 Task: Look for space in Montelíbano, Colombia from 17th June, 2023 to 21st June, 2023 for 2 adults in price range Rs.7000 to Rs.12000. Place can be private room with 1  bedroom having 2 beds and 1 bathroom. Property type can be house, flat, guest house. Amenities needed are: wifi, washing machine. Booking option can be shelf check-in. Required host language is English.
Action: Mouse moved to (80, 96)
Screenshot: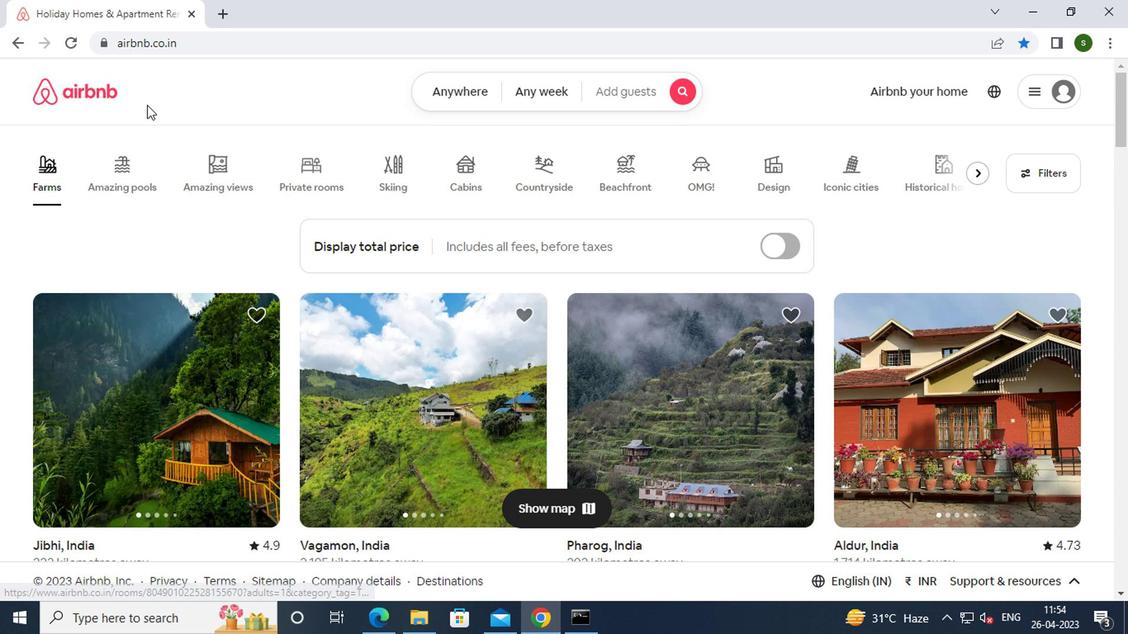 
Action: Mouse pressed left at (80, 96)
Screenshot: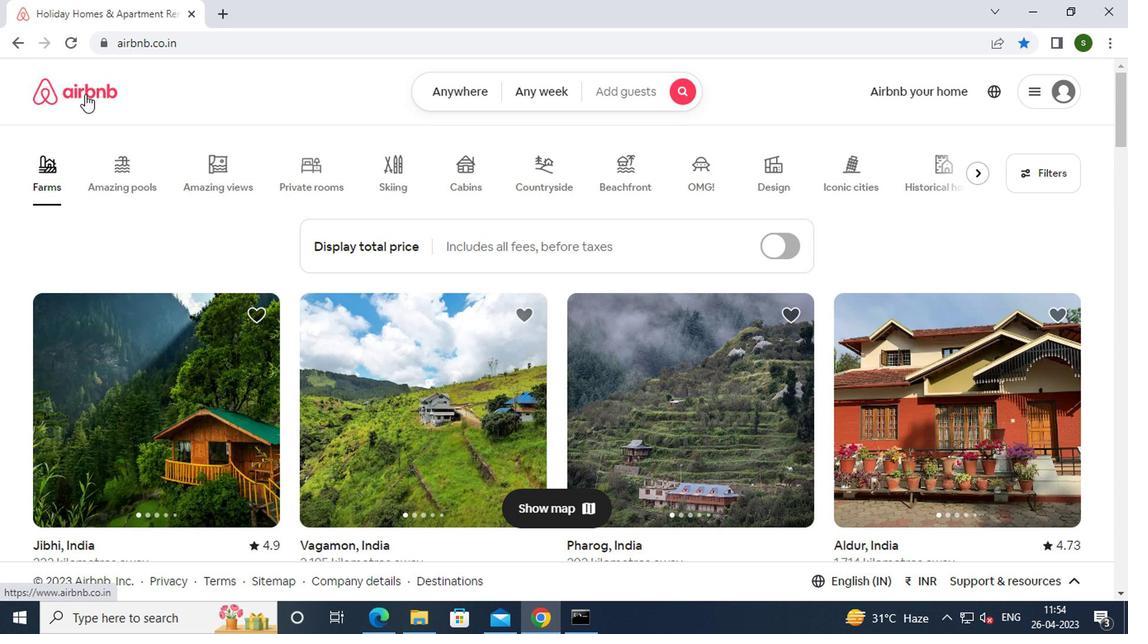 
Action: Mouse moved to (466, 101)
Screenshot: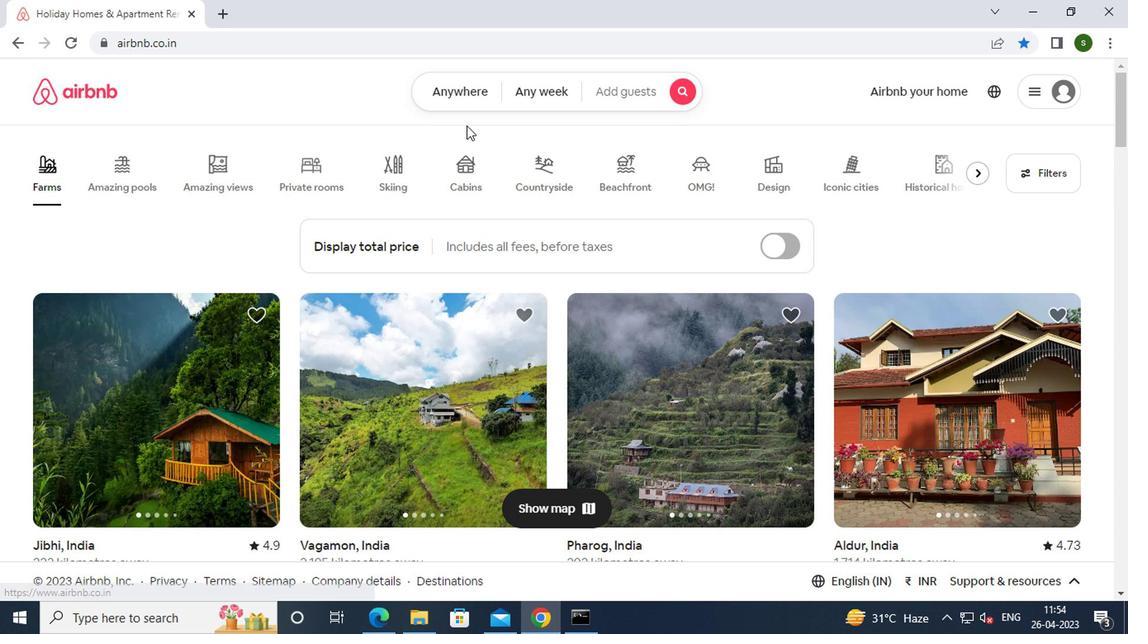 
Action: Mouse pressed left at (466, 101)
Screenshot: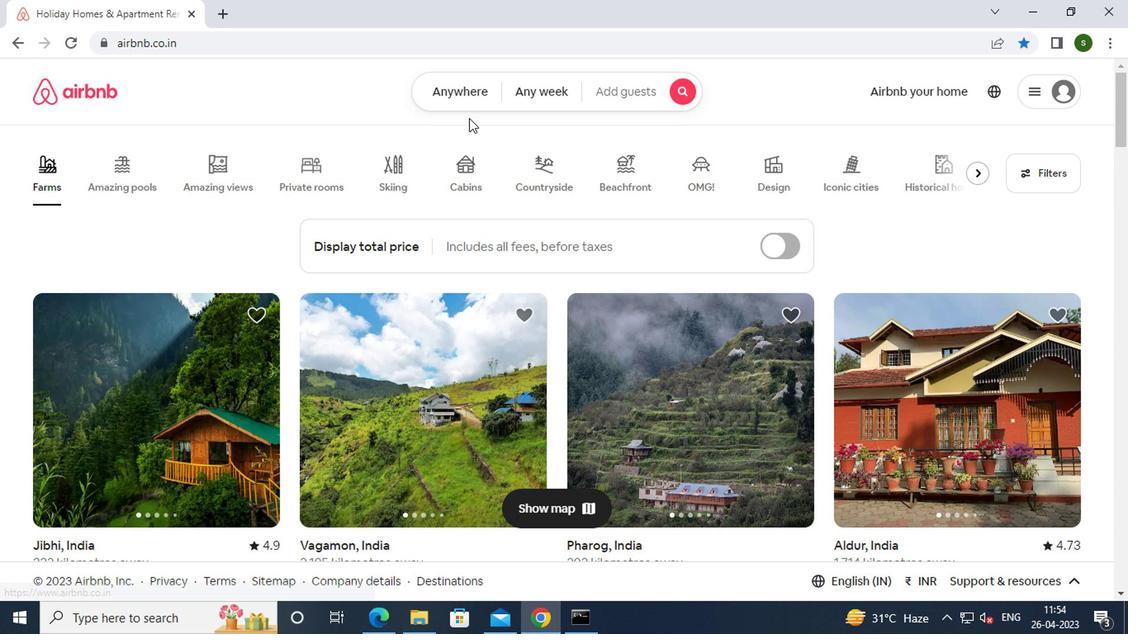 
Action: Mouse moved to (347, 152)
Screenshot: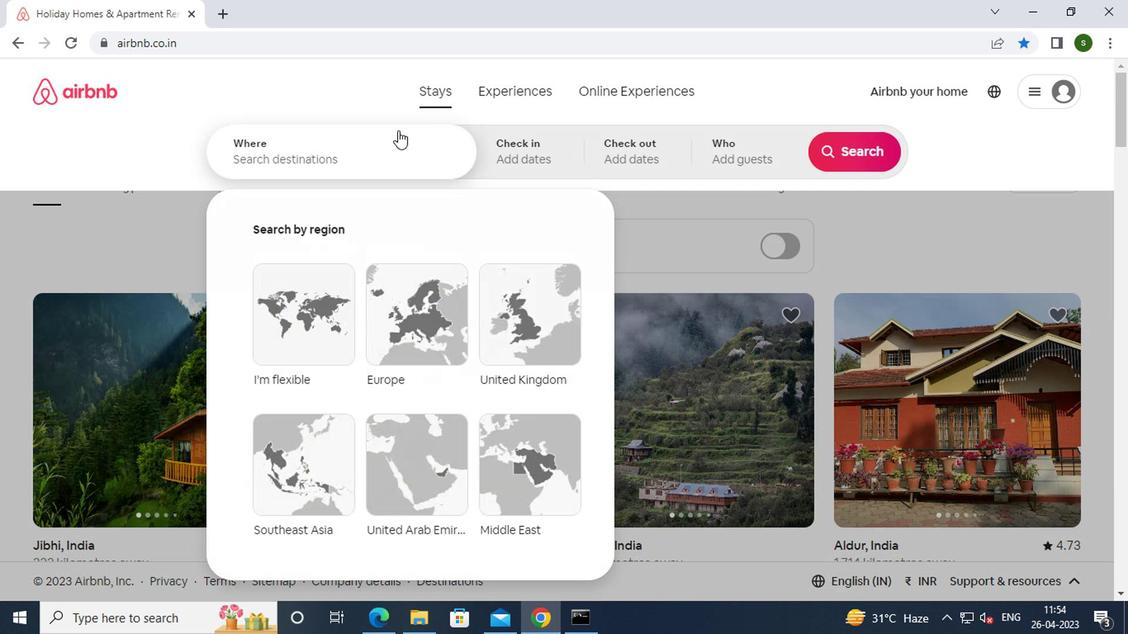 
Action: Mouse pressed left at (347, 152)
Screenshot: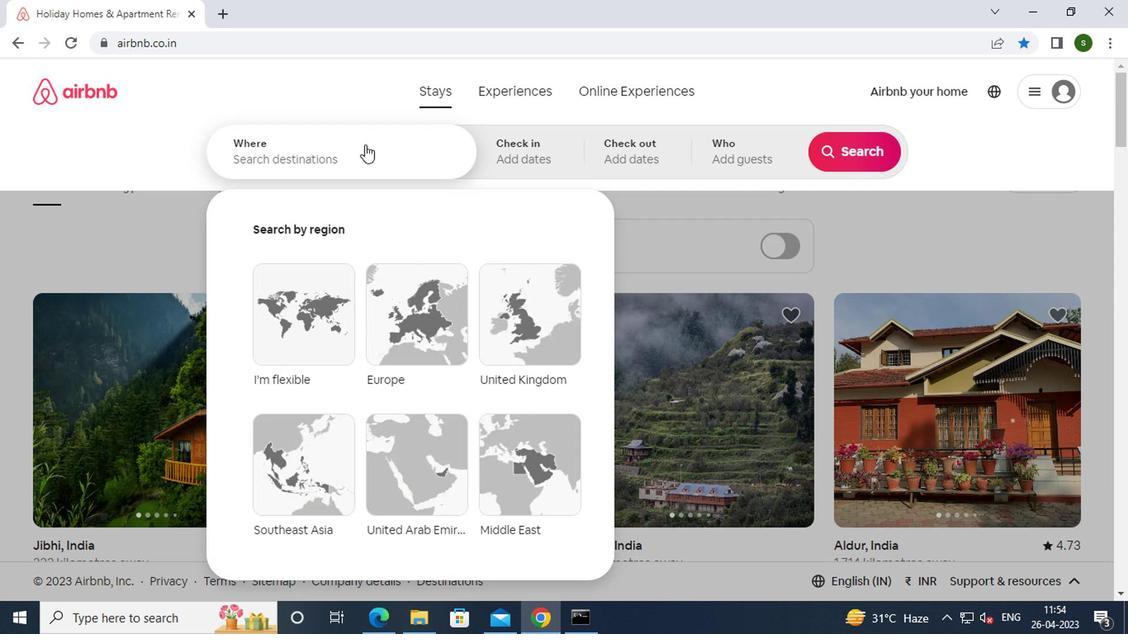 
Action: Mouse moved to (333, 157)
Screenshot: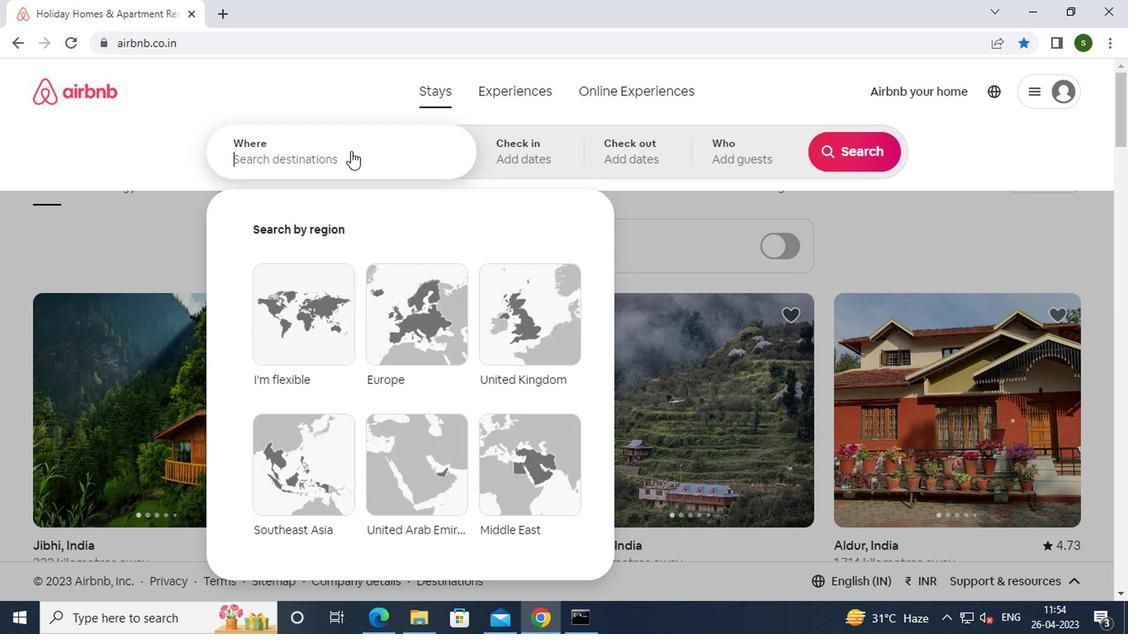 
Action: Key pressed m<Key.caps_lock>ontelibano,<Key.space><Key.caps_lock>c<Key.caps_lock>olombia<Key.enter>
Screenshot: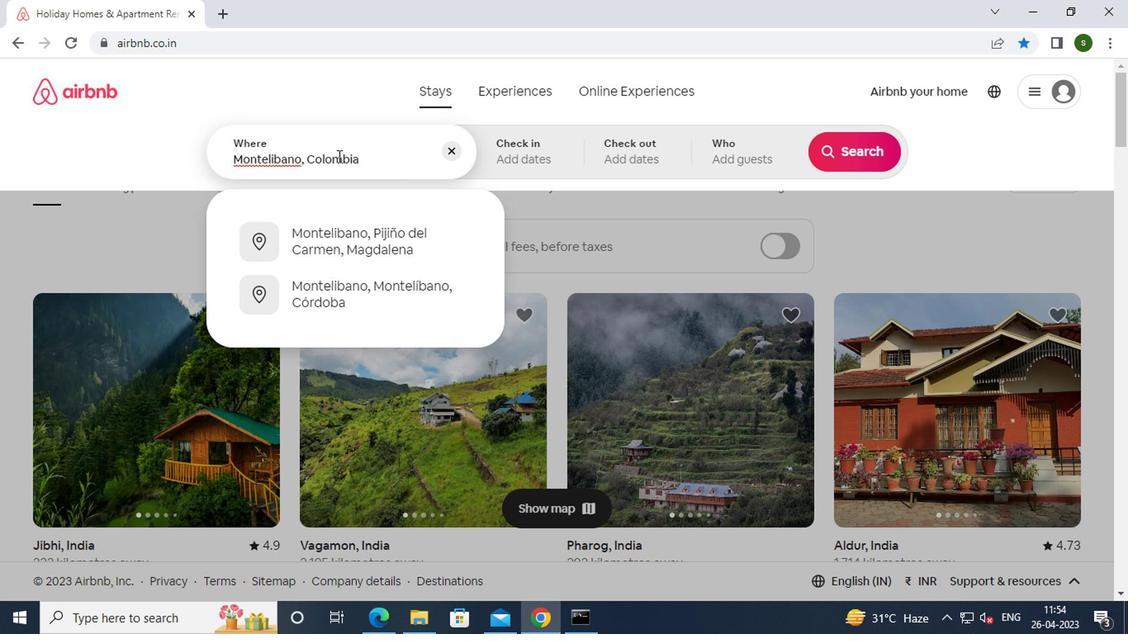 
Action: Mouse moved to (848, 283)
Screenshot: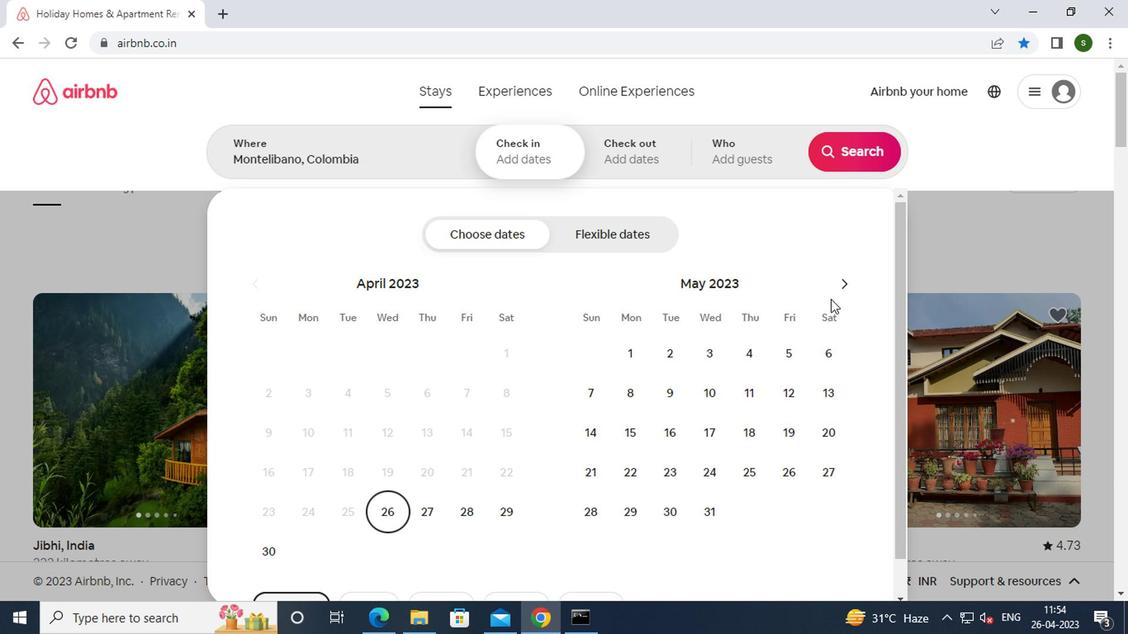 
Action: Mouse pressed left at (848, 283)
Screenshot: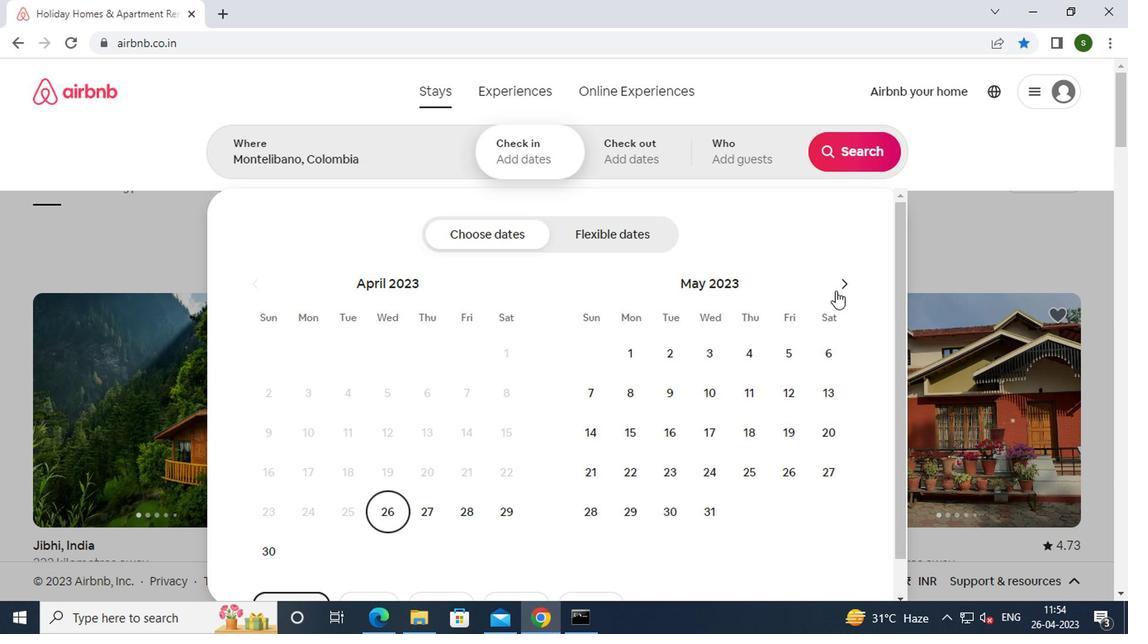 
Action: Mouse moved to (818, 418)
Screenshot: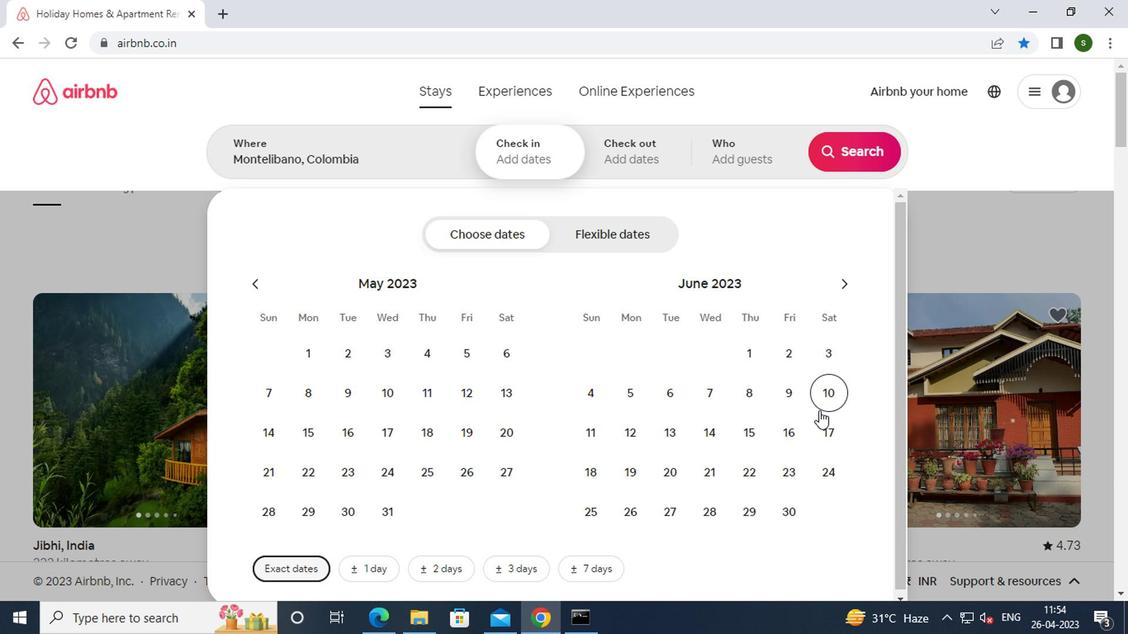 
Action: Mouse pressed left at (818, 418)
Screenshot: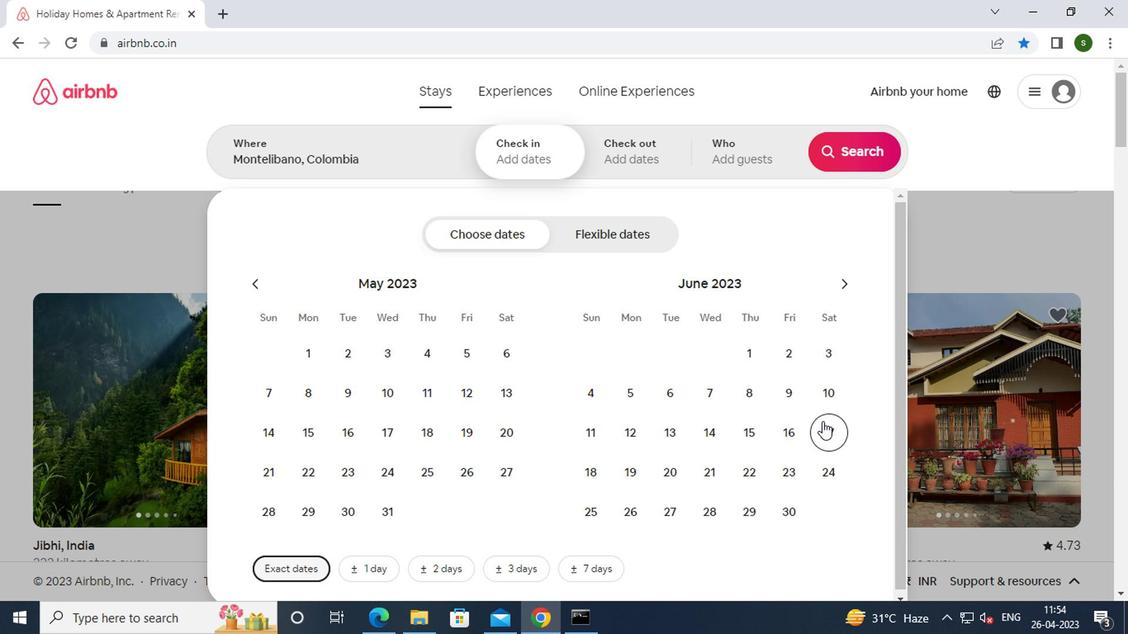 
Action: Mouse moved to (715, 460)
Screenshot: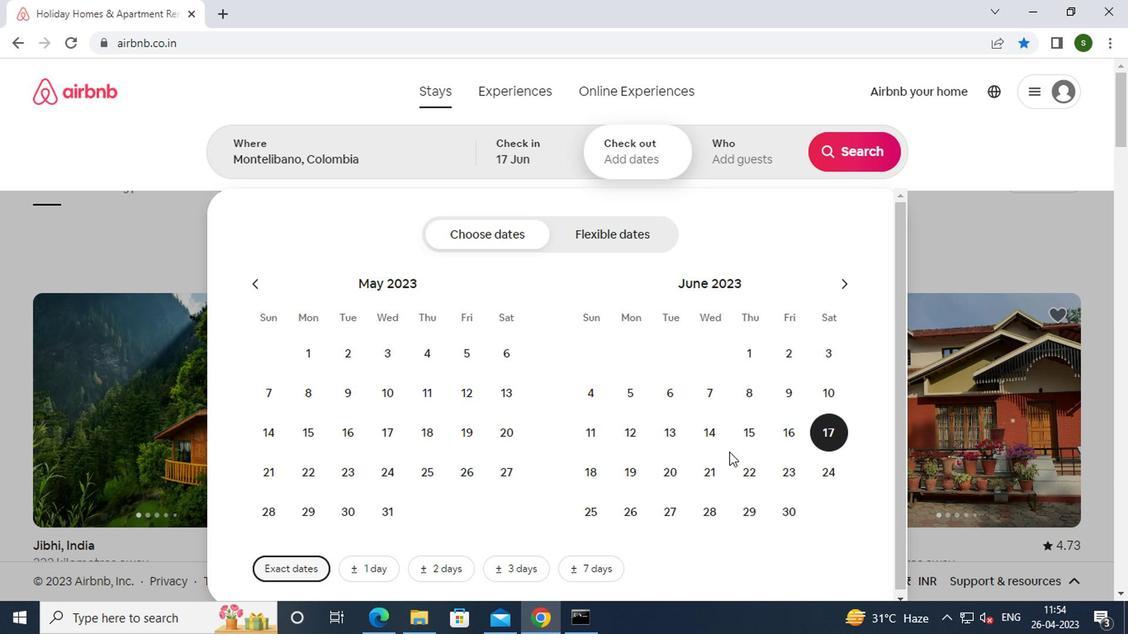 
Action: Mouse pressed left at (715, 460)
Screenshot: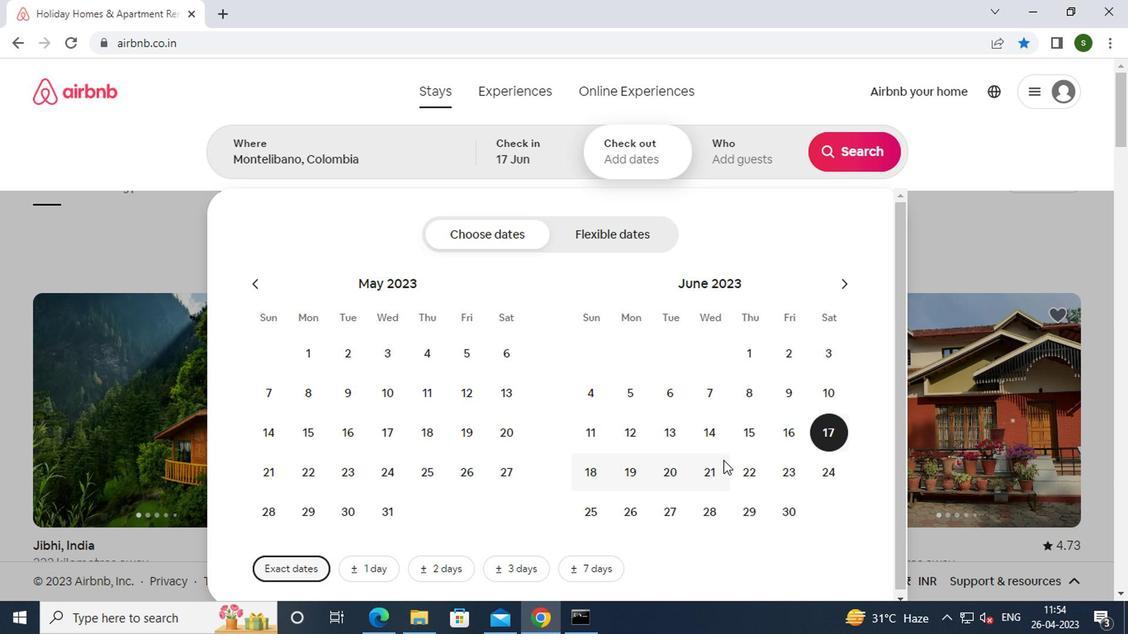 
Action: Mouse moved to (736, 167)
Screenshot: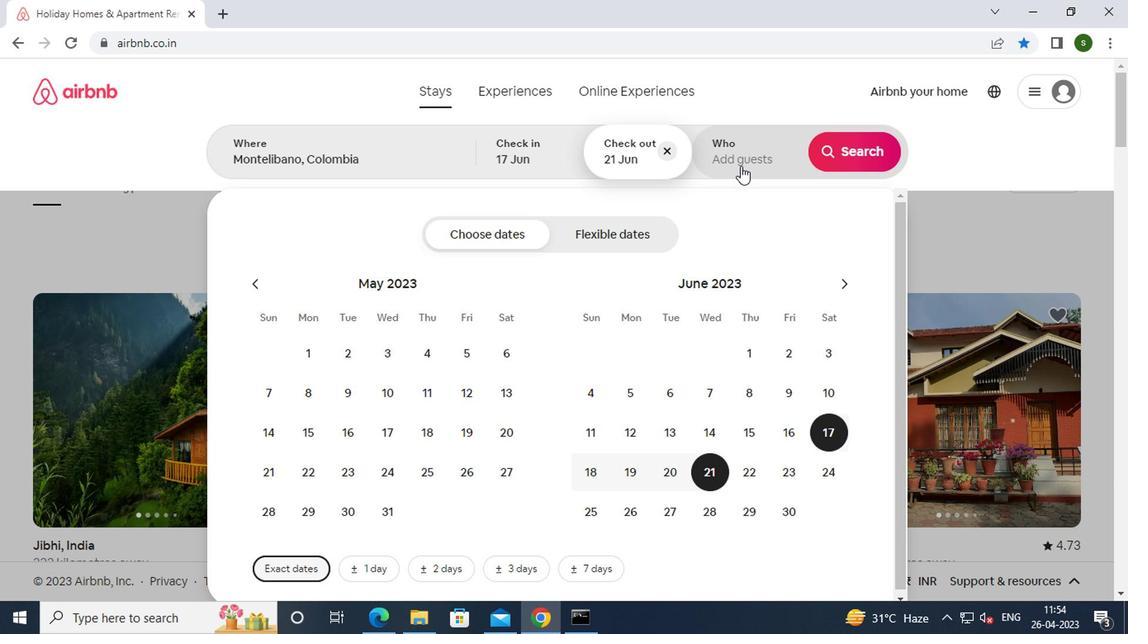 
Action: Mouse pressed left at (736, 167)
Screenshot: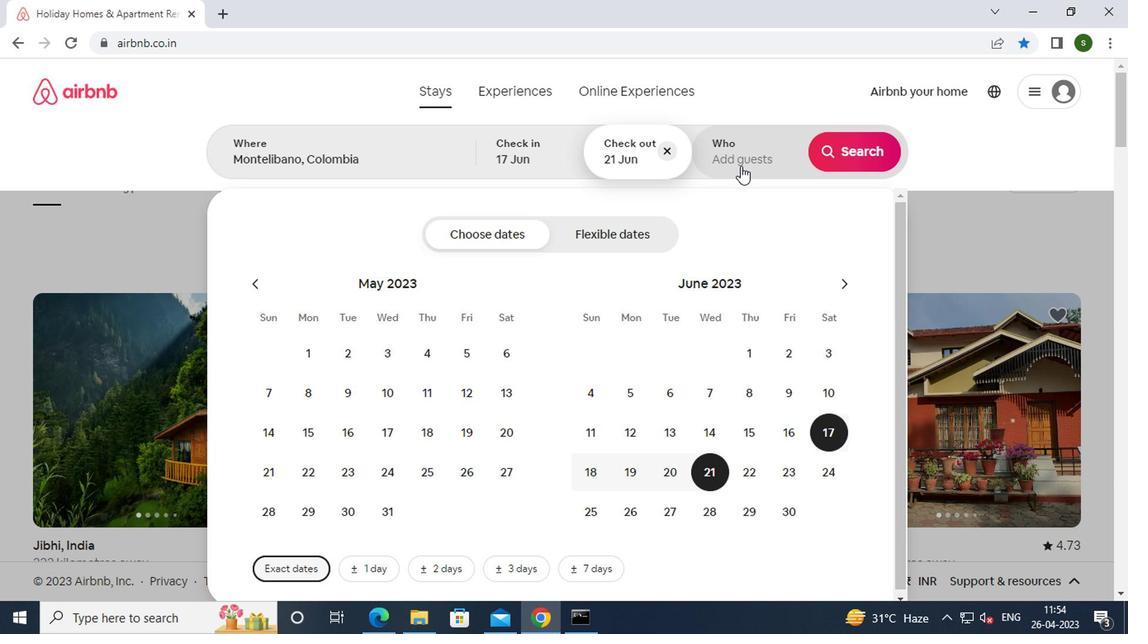 
Action: Mouse moved to (852, 240)
Screenshot: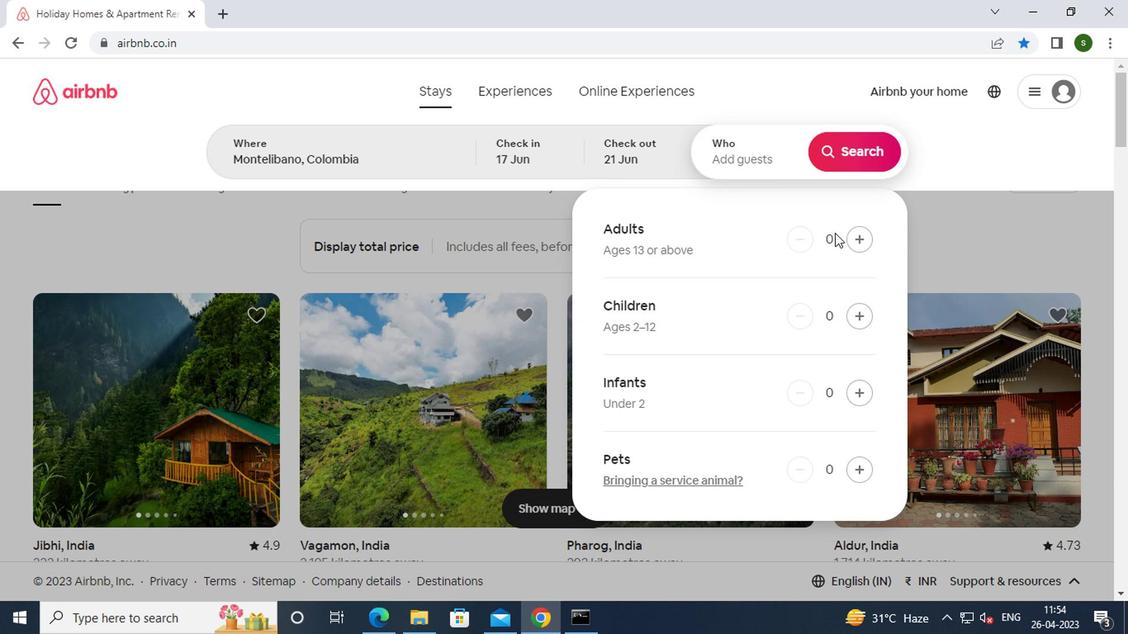 
Action: Mouse pressed left at (852, 240)
Screenshot: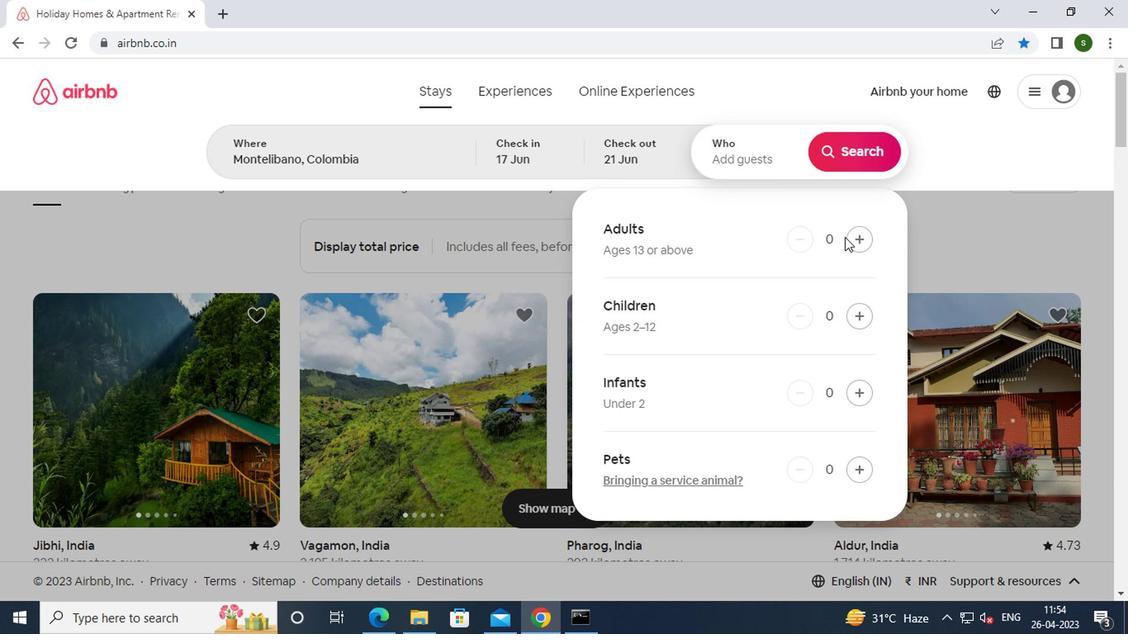 
Action: Mouse pressed left at (852, 240)
Screenshot: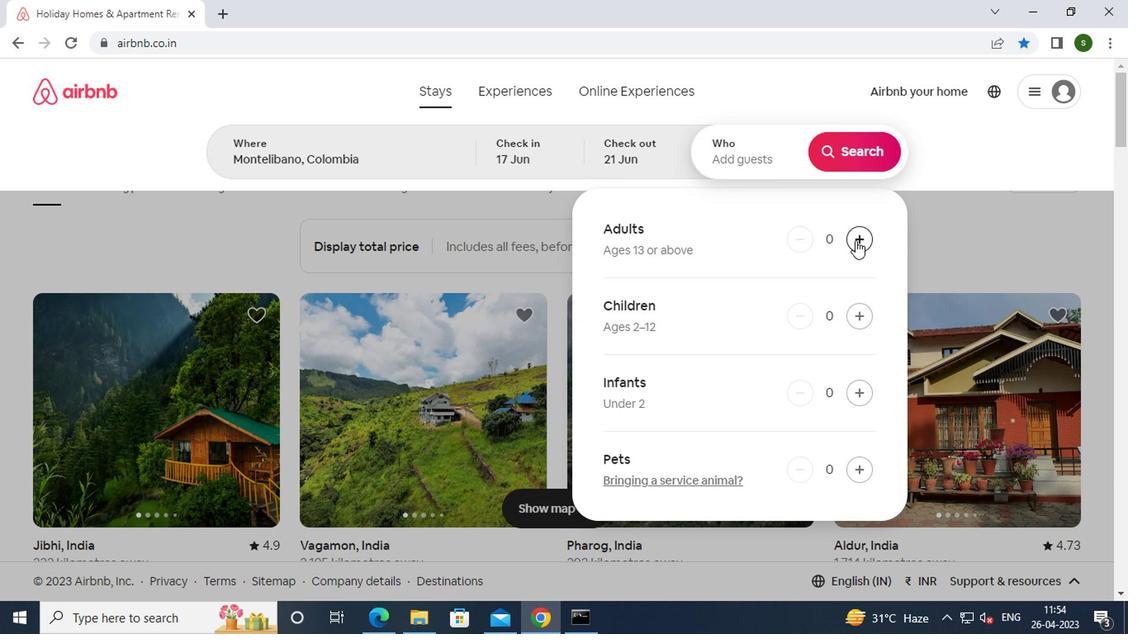 
Action: Mouse moved to (844, 165)
Screenshot: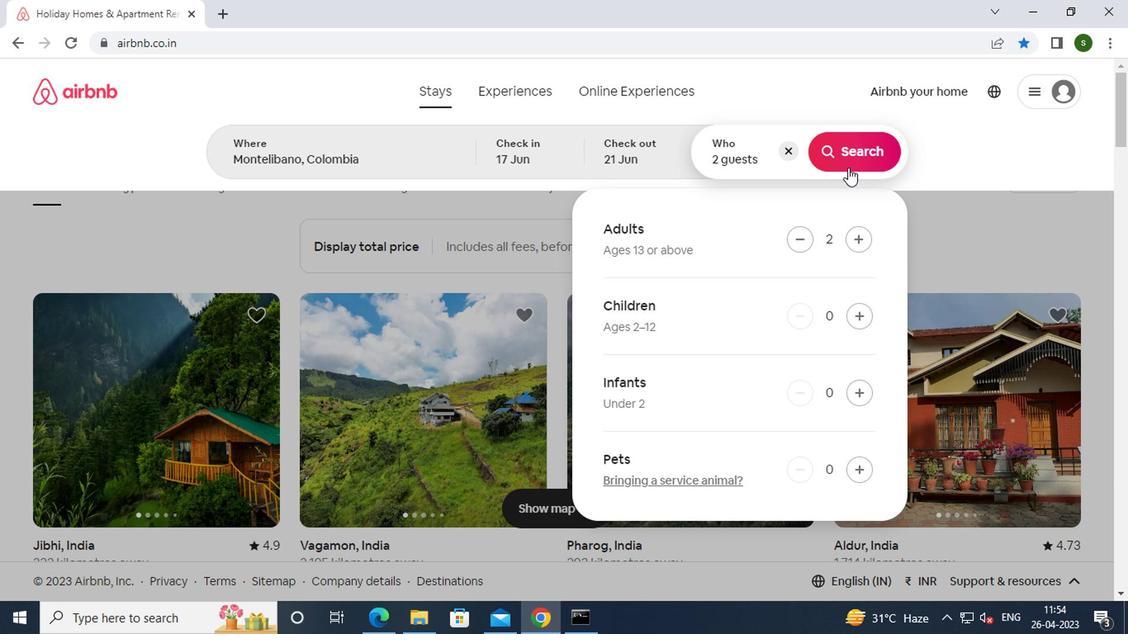 
Action: Mouse pressed left at (844, 165)
Screenshot: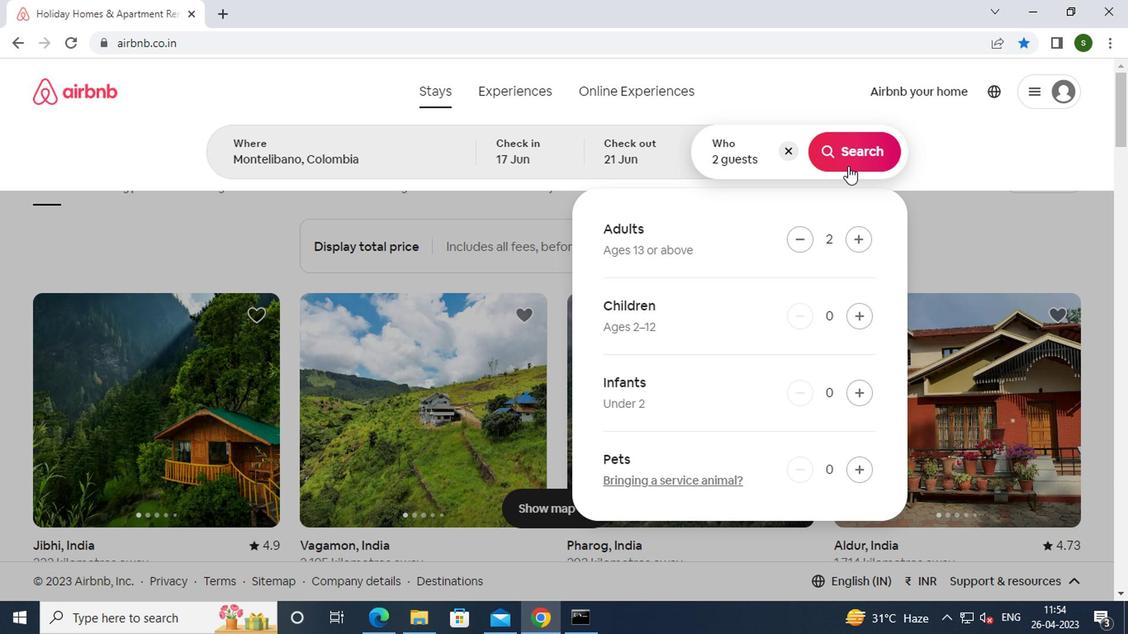 
Action: Mouse moved to (1044, 171)
Screenshot: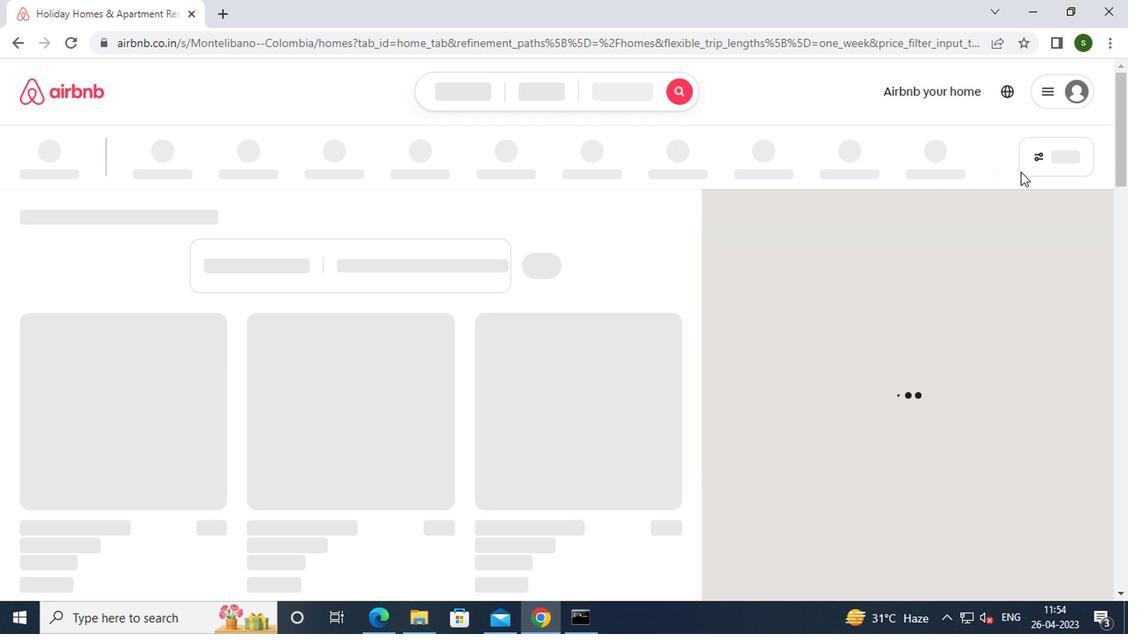 
Action: Mouse pressed left at (1044, 171)
Screenshot: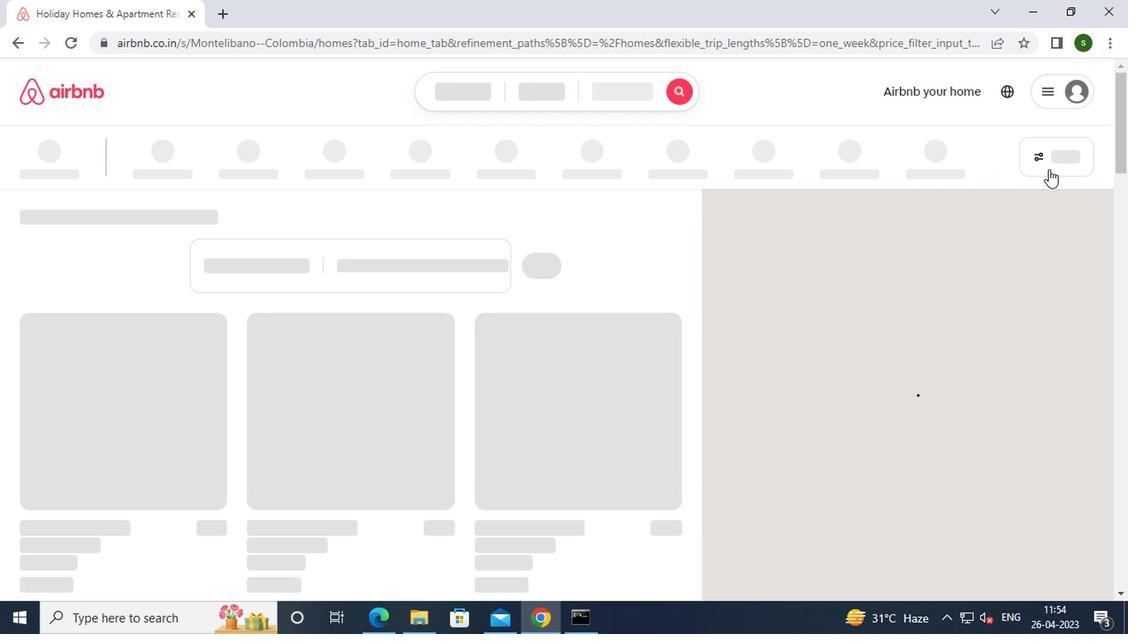 
Action: Mouse moved to (500, 361)
Screenshot: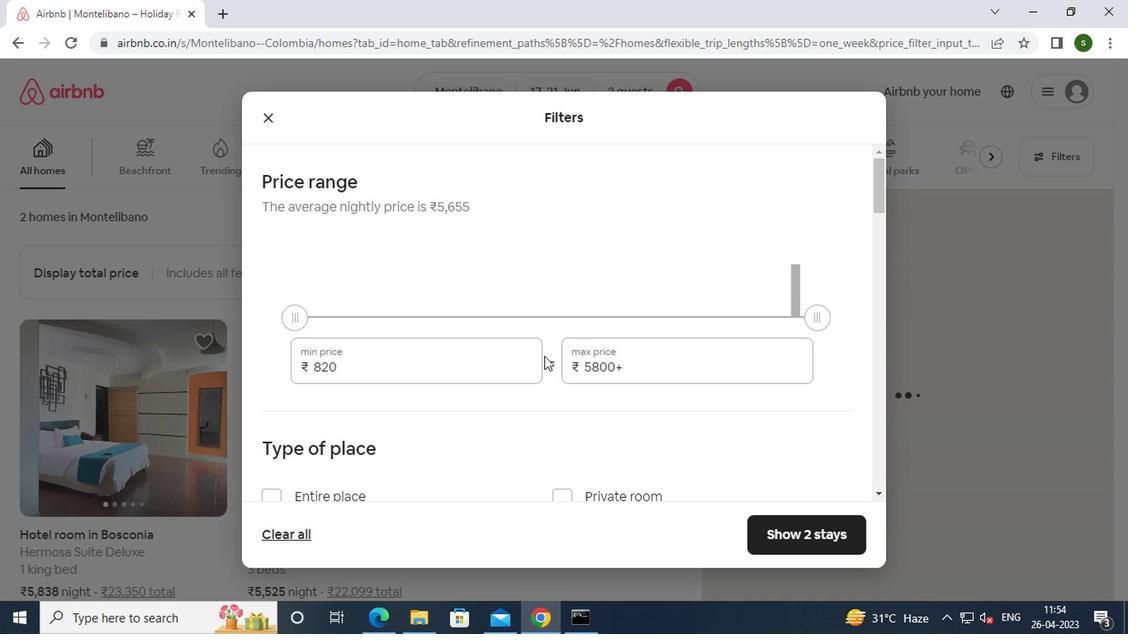 
Action: Mouse pressed left at (500, 361)
Screenshot: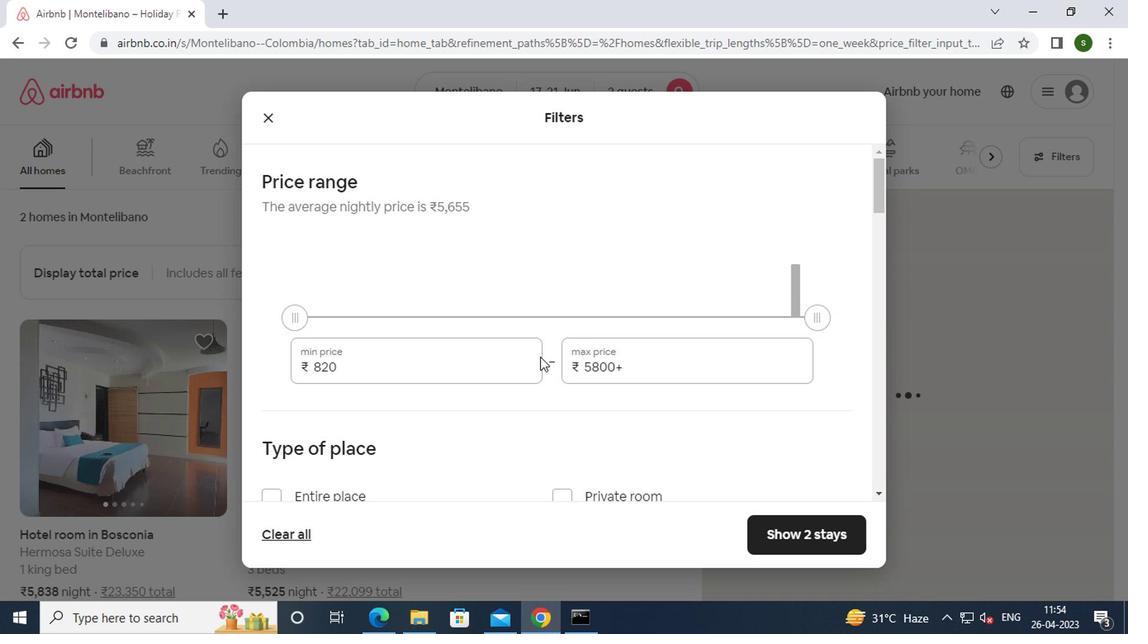 
Action: Key pressed <Key.backspace><Key.backspace><Key.backspace><Key.backspace><Key.backspace><Key.backspace><Key.backspace><Key.backspace><Key.backspace>7000
Screenshot: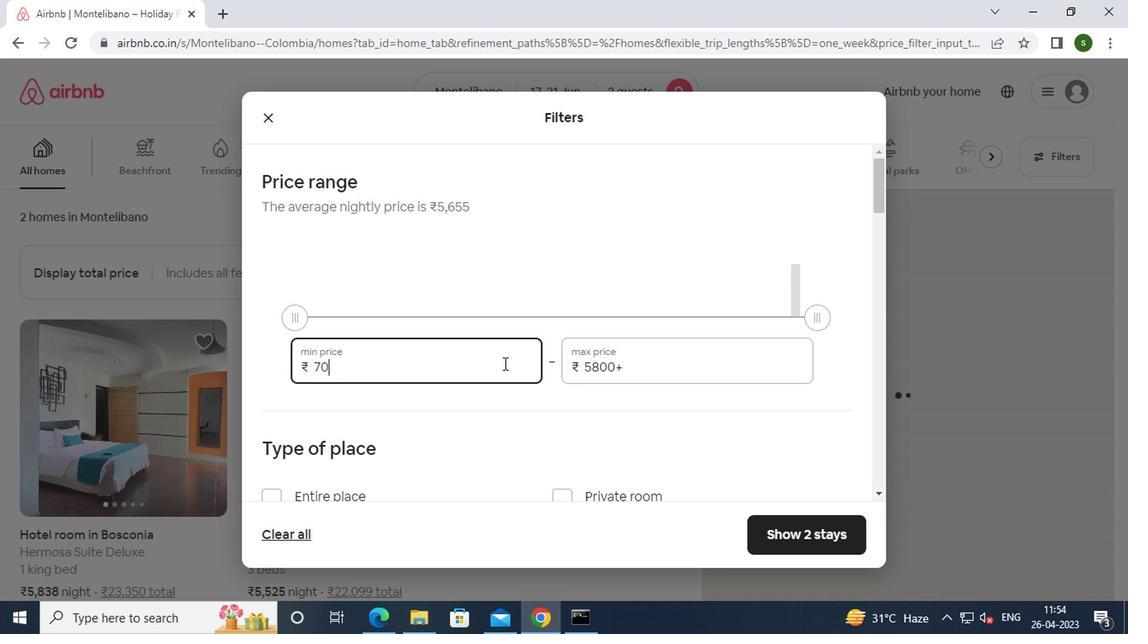 
Action: Mouse moved to (663, 362)
Screenshot: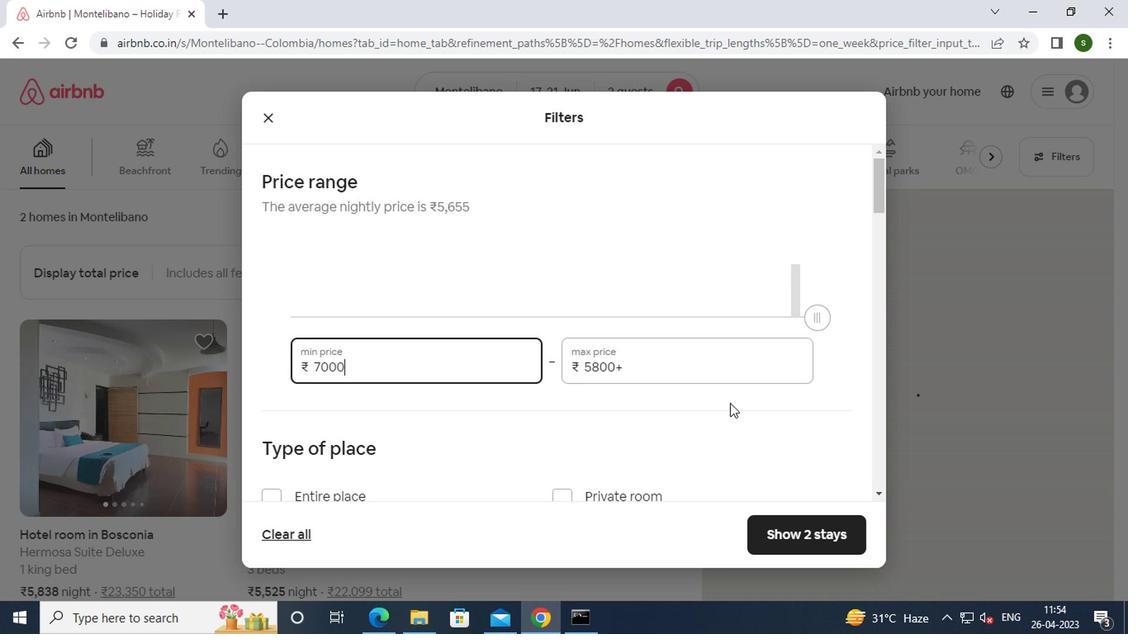 
Action: Mouse pressed left at (663, 362)
Screenshot: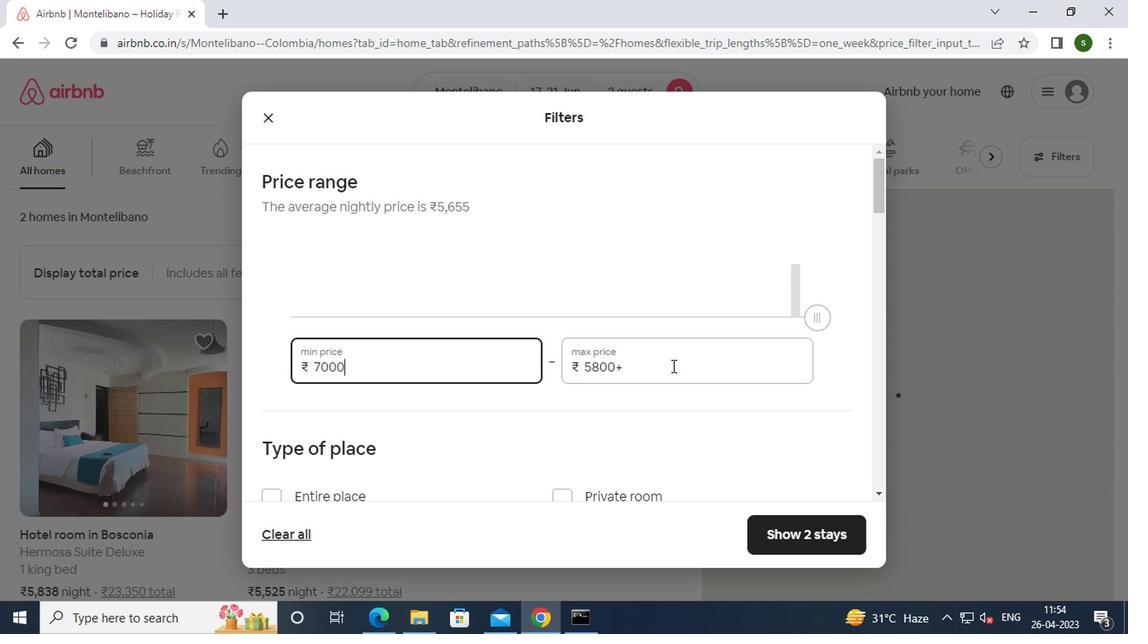 
Action: Mouse moved to (662, 362)
Screenshot: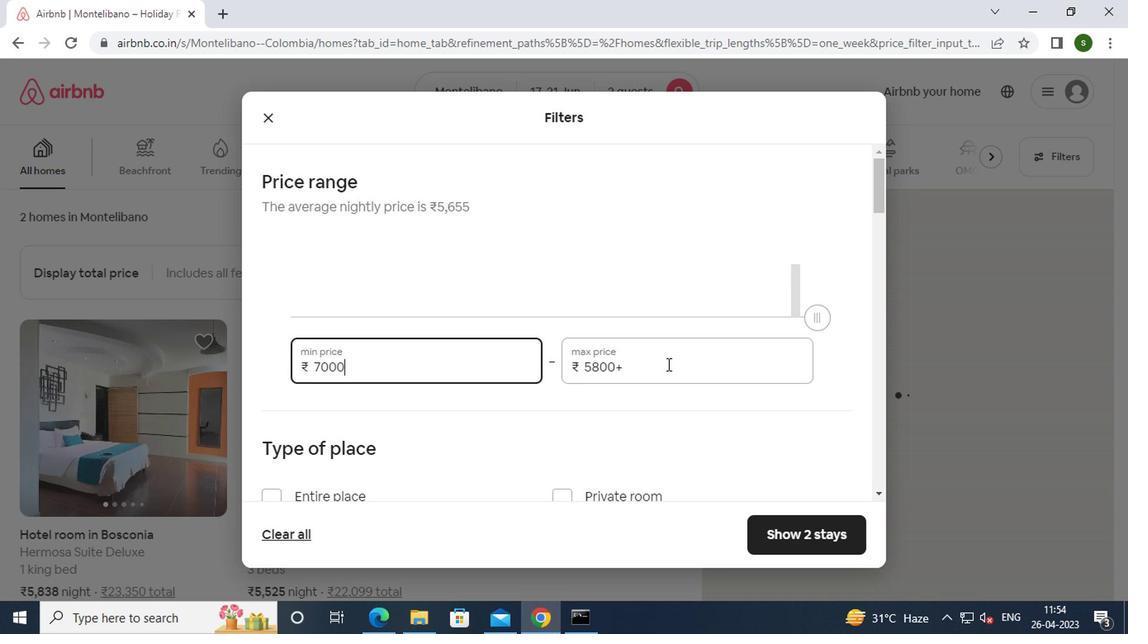 
Action: Key pressed <Key.backspace><Key.backspace><Key.backspace><Key.backspace><Key.backspace><Key.backspace><Key.backspace><Key.backspace><Key.backspace><Key.backspace><Key.backspace>12000
Screenshot: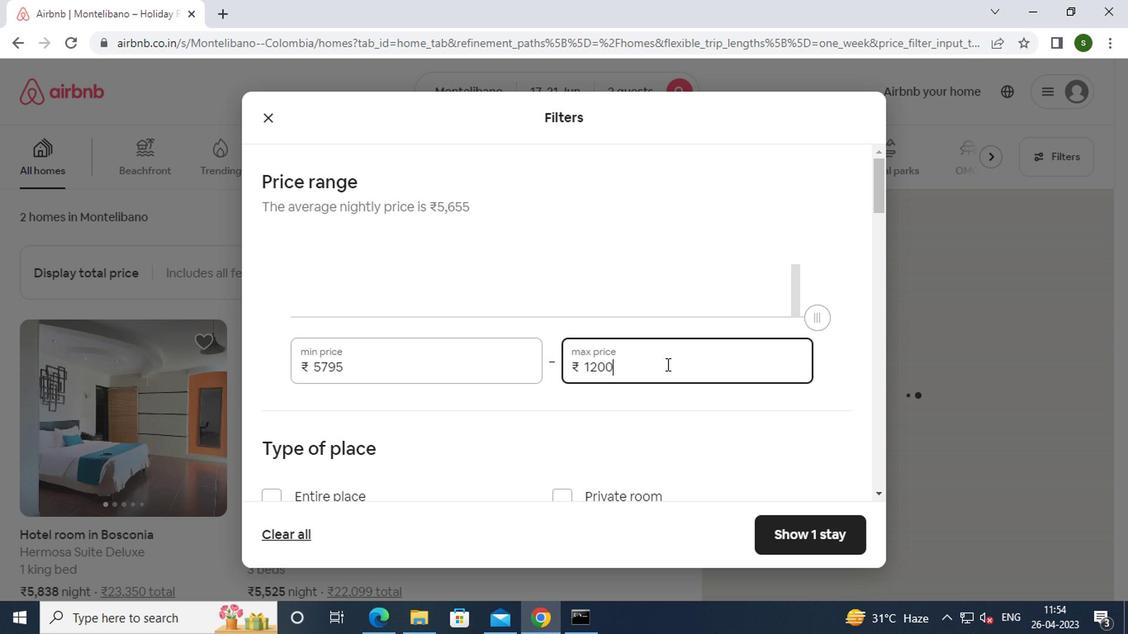 
Action: Mouse moved to (503, 380)
Screenshot: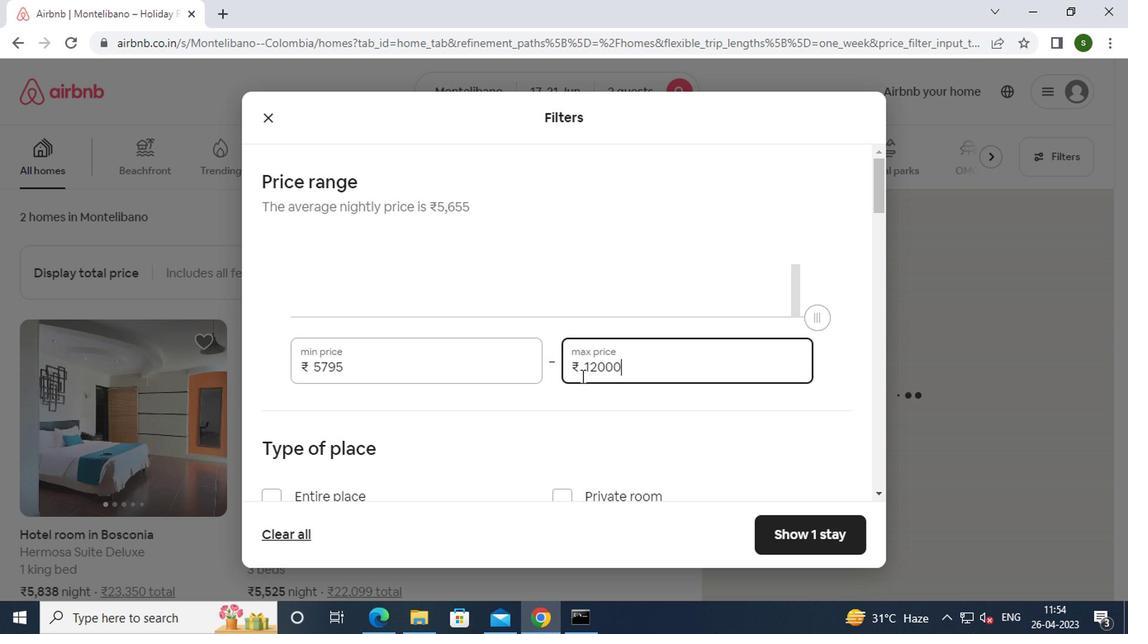 
Action: Mouse scrolled (503, 380) with delta (0, 0)
Screenshot: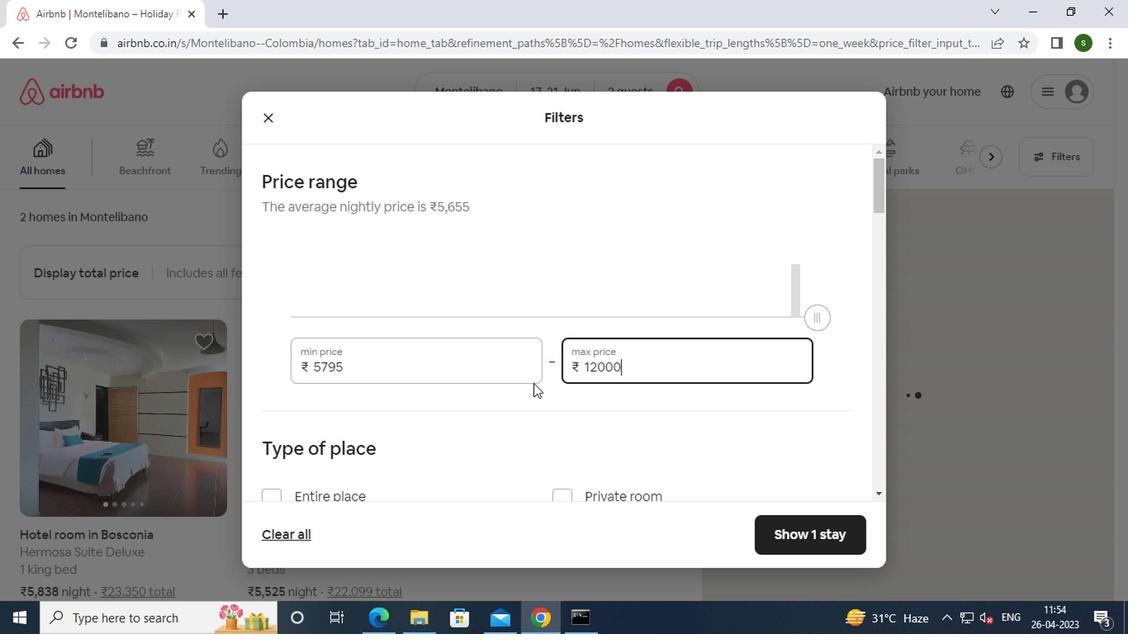 
Action: Mouse scrolled (503, 380) with delta (0, 0)
Screenshot: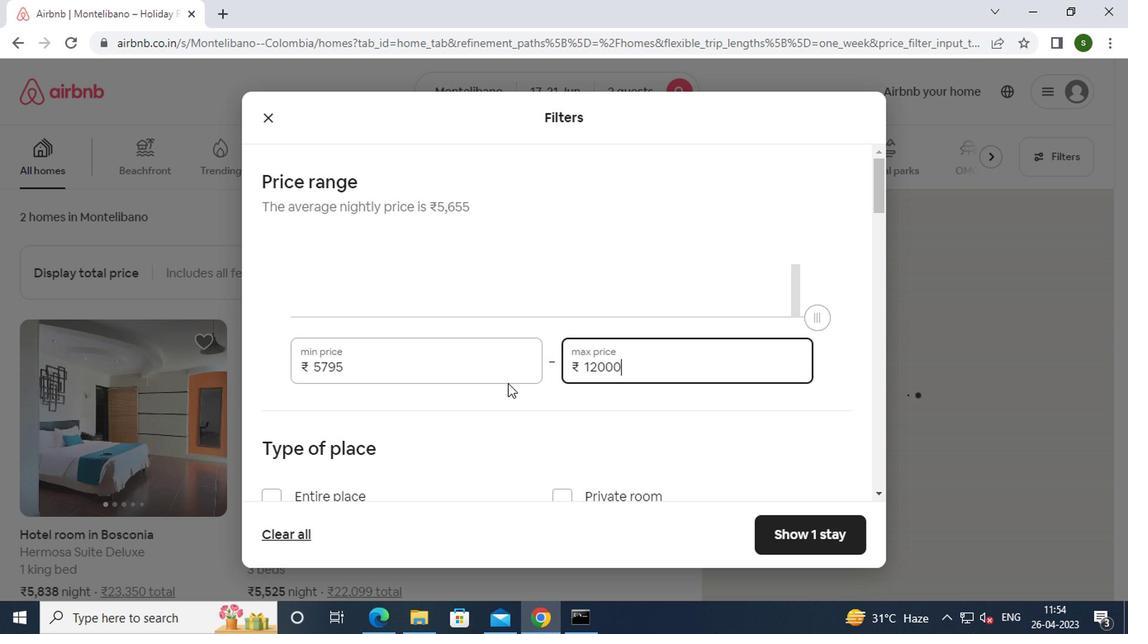 
Action: Mouse moved to (557, 325)
Screenshot: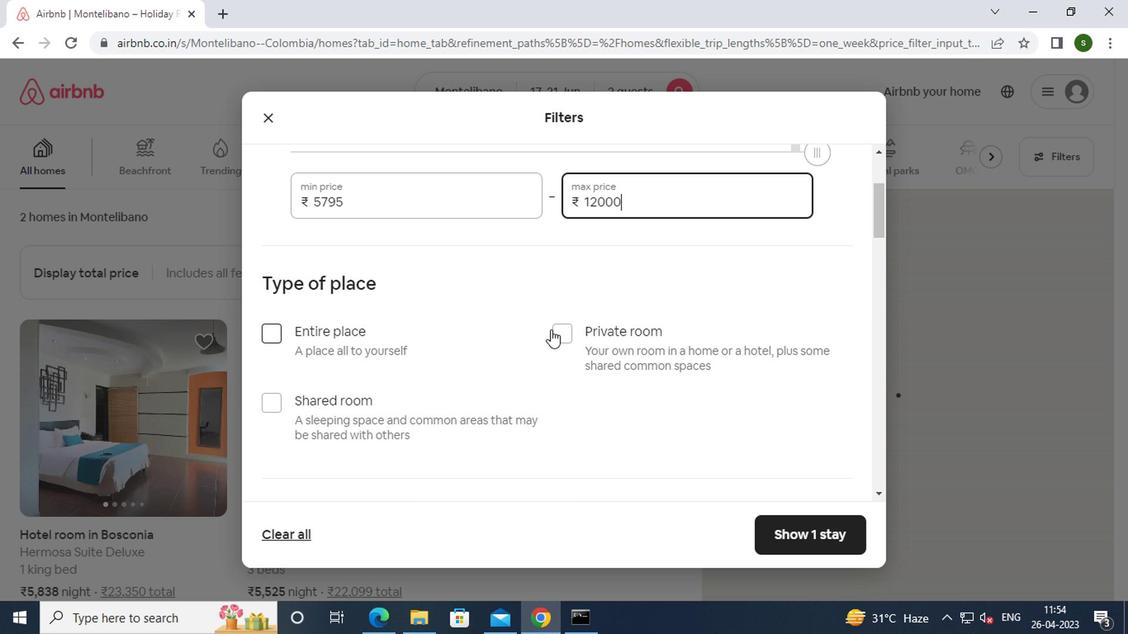 
Action: Mouse pressed left at (557, 325)
Screenshot: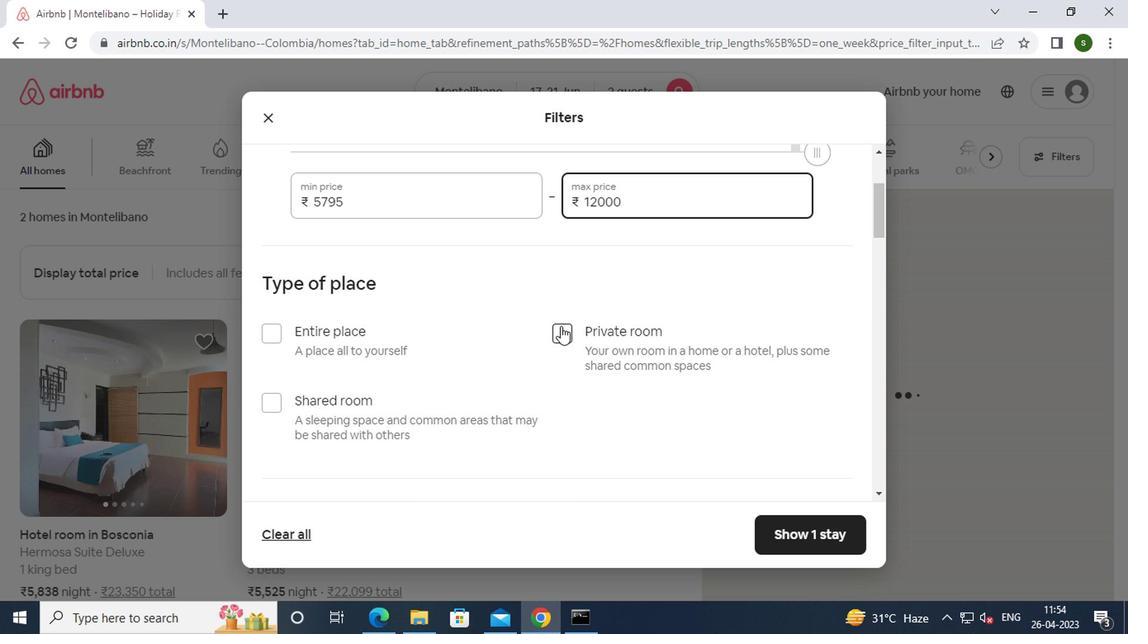 
Action: Mouse moved to (434, 327)
Screenshot: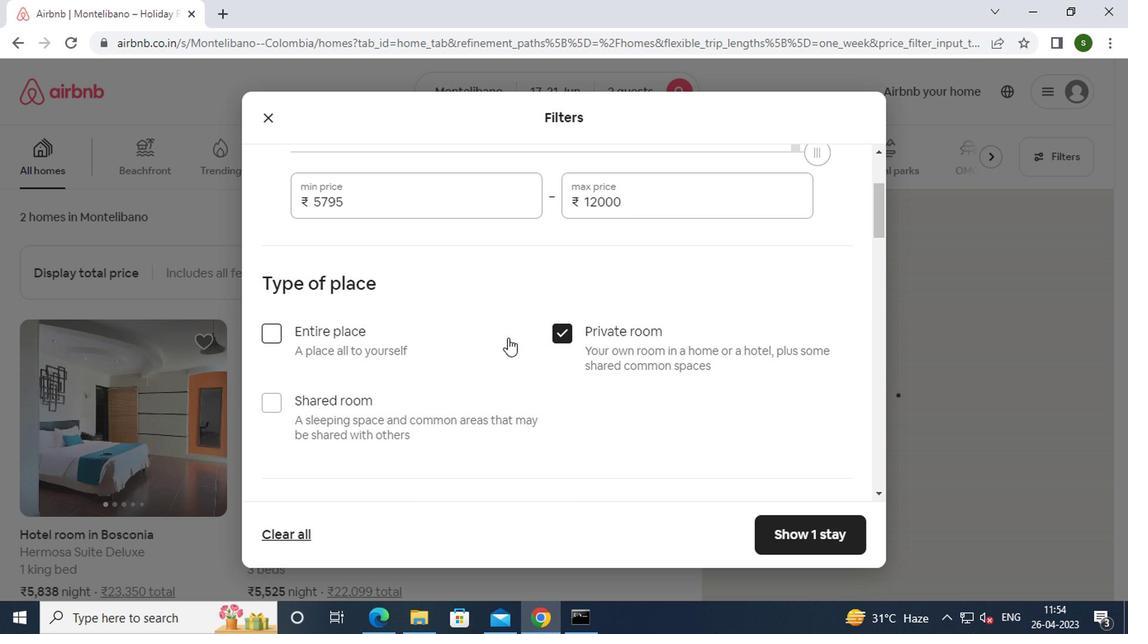 
Action: Mouse scrolled (434, 327) with delta (0, 0)
Screenshot: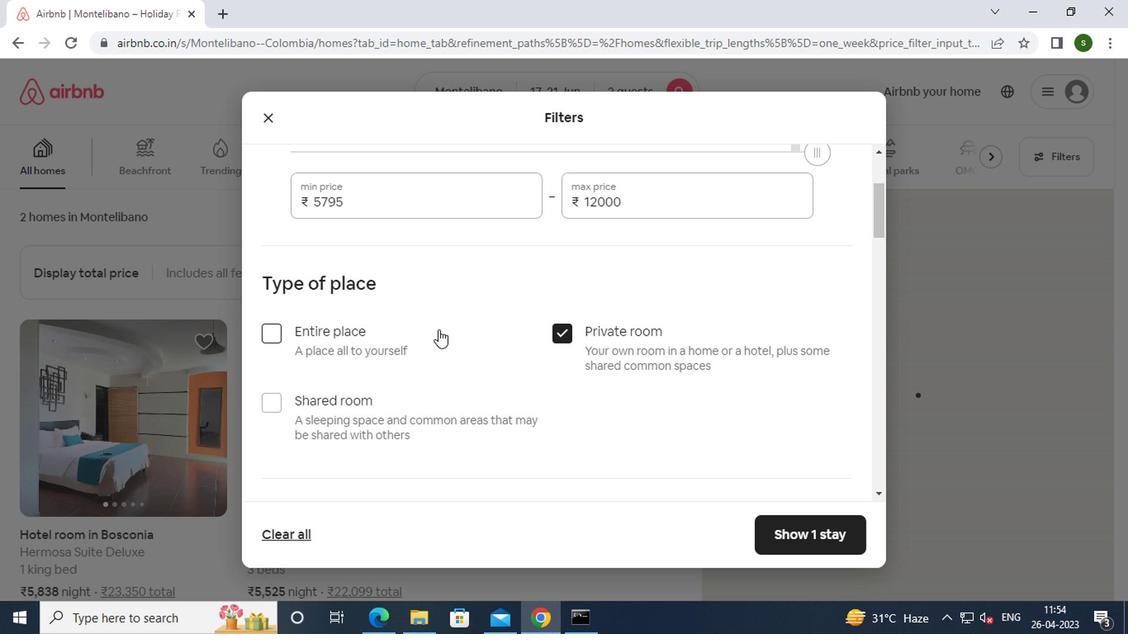 
Action: Mouse scrolled (434, 327) with delta (0, 0)
Screenshot: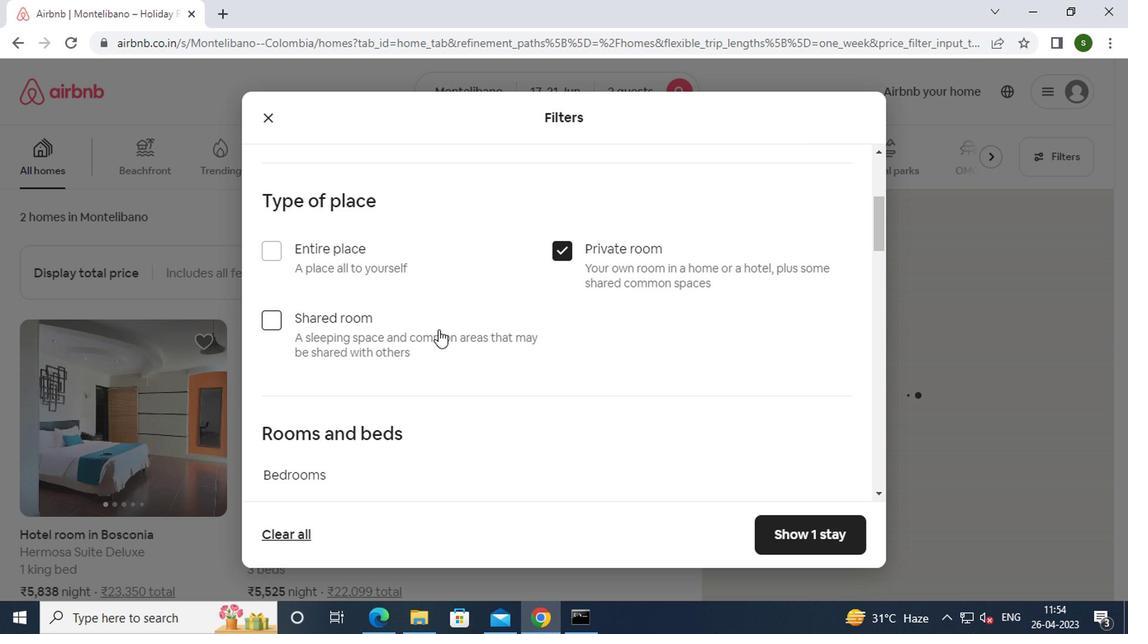 
Action: Mouse scrolled (434, 327) with delta (0, 0)
Screenshot: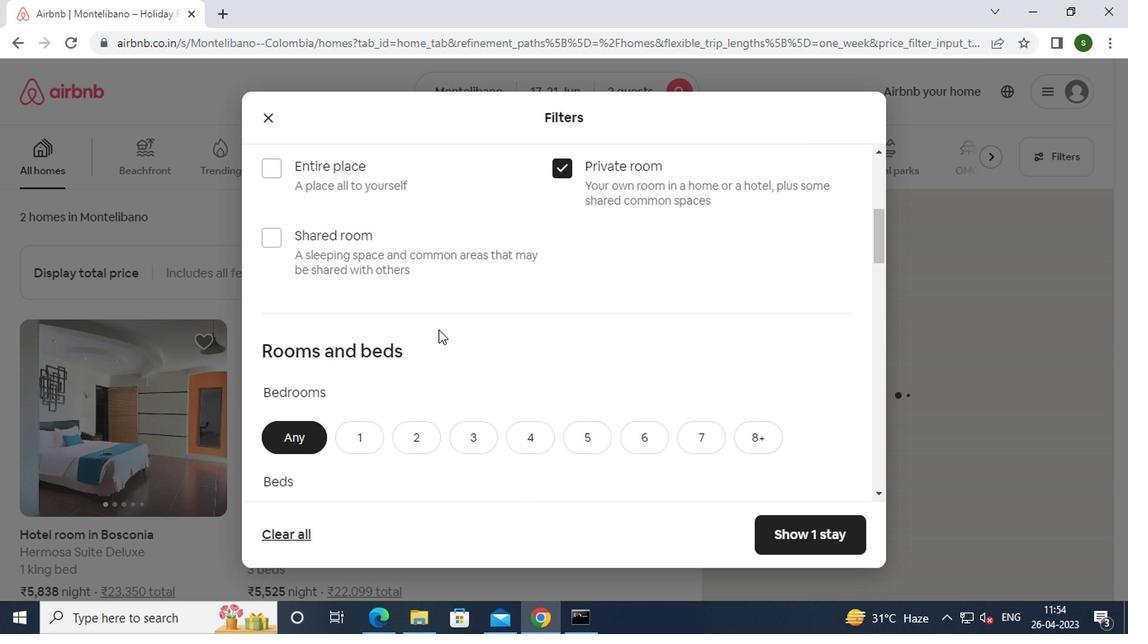
Action: Mouse scrolled (434, 327) with delta (0, 0)
Screenshot: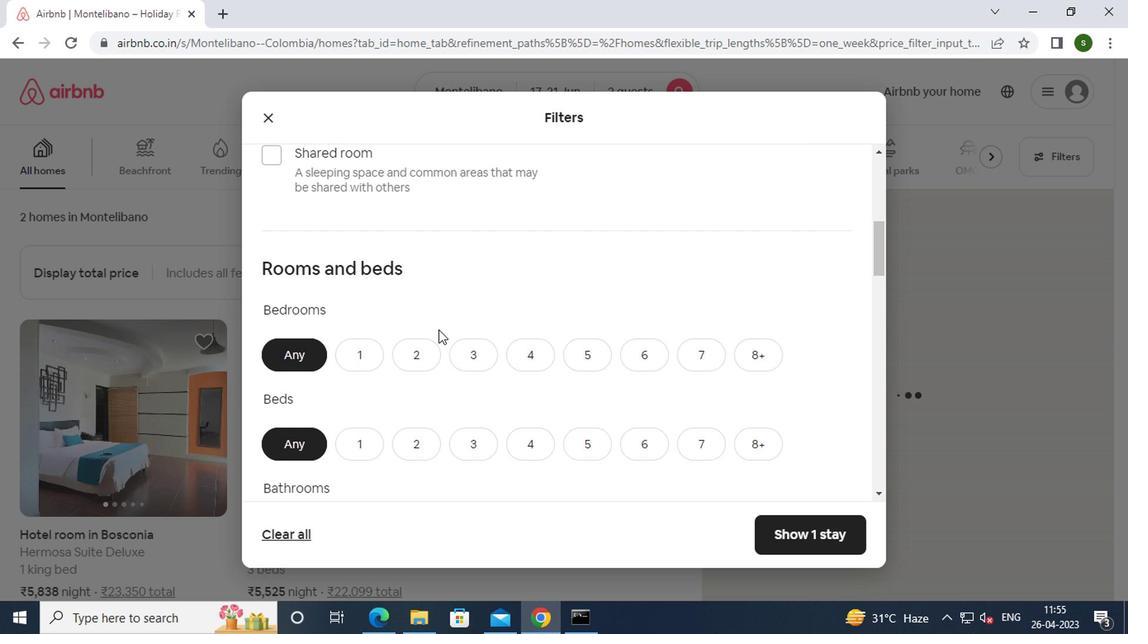 
Action: Mouse scrolled (434, 327) with delta (0, 0)
Screenshot: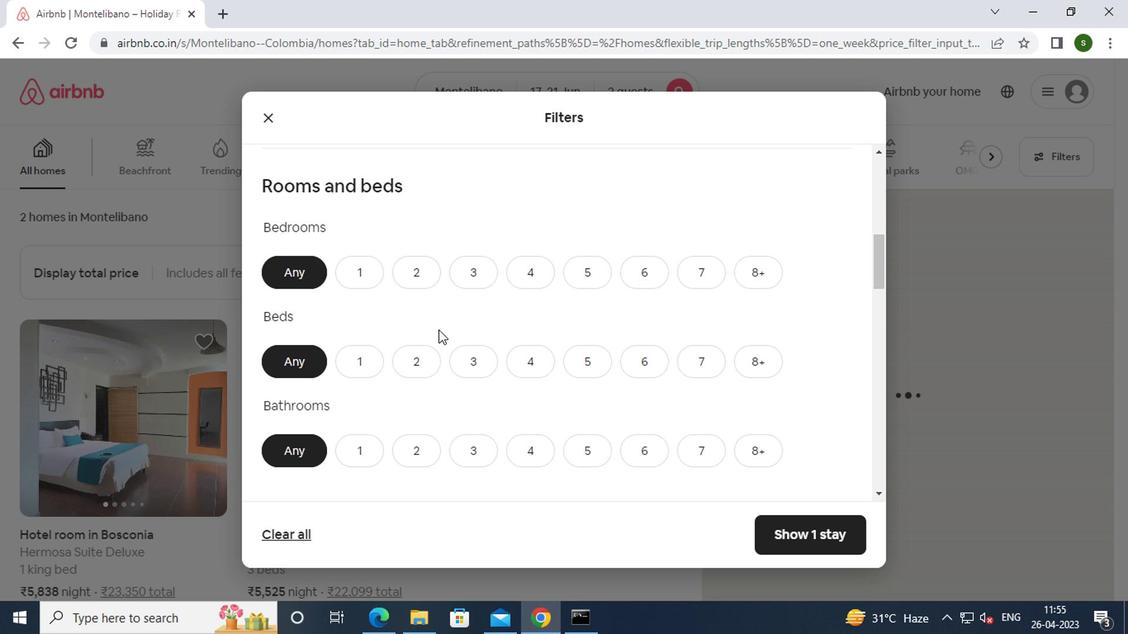 
Action: Mouse moved to (363, 196)
Screenshot: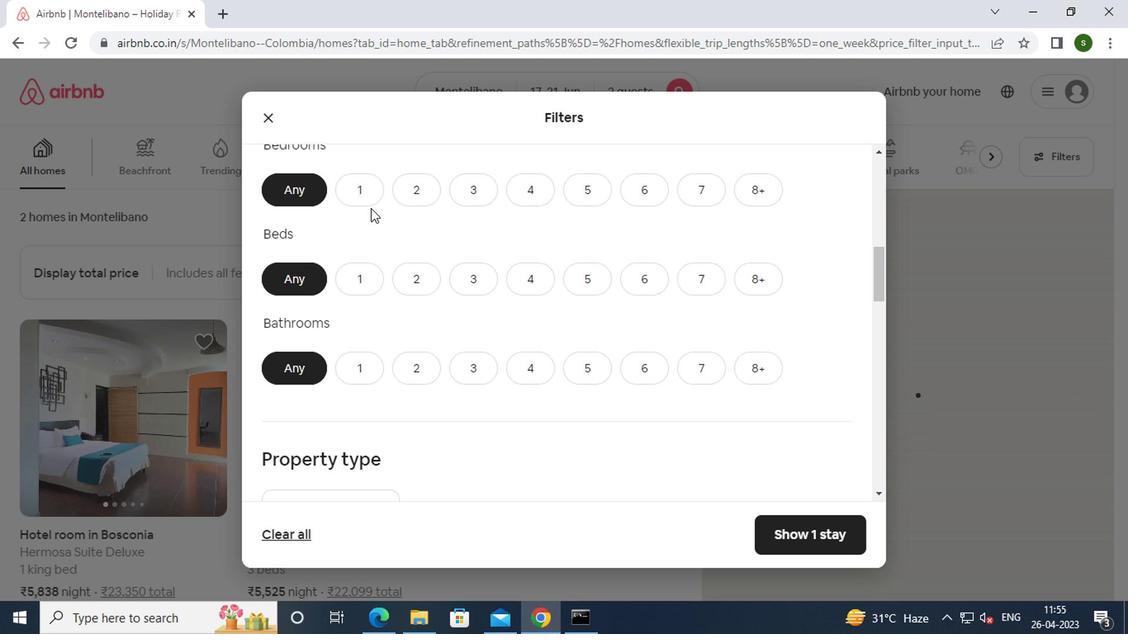 
Action: Mouse pressed left at (363, 196)
Screenshot: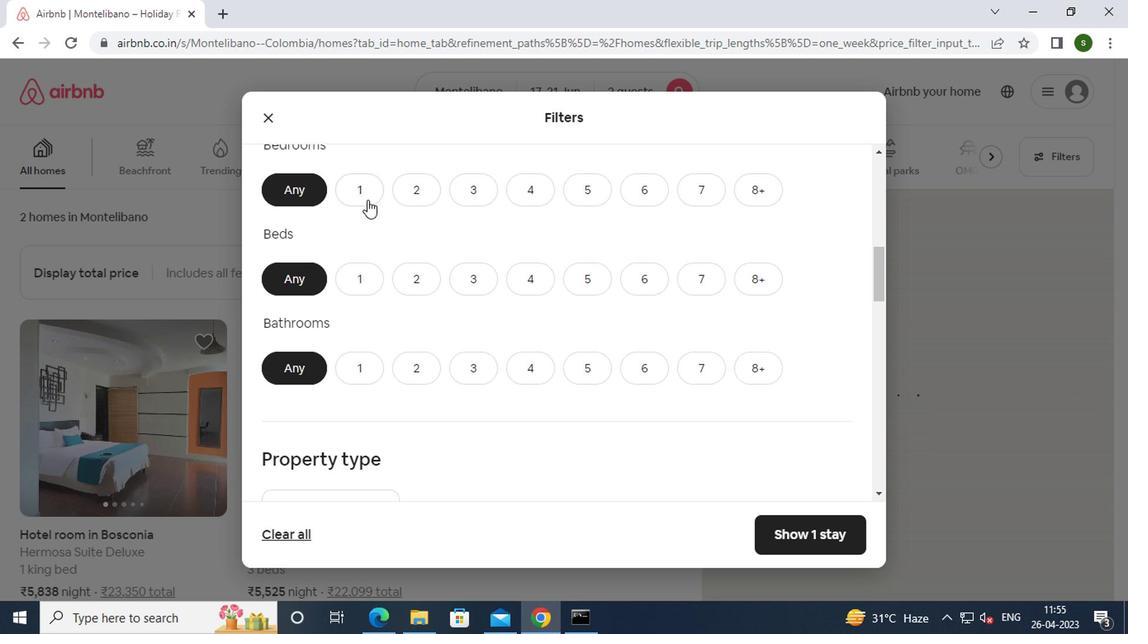 
Action: Mouse moved to (430, 282)
Screenshot: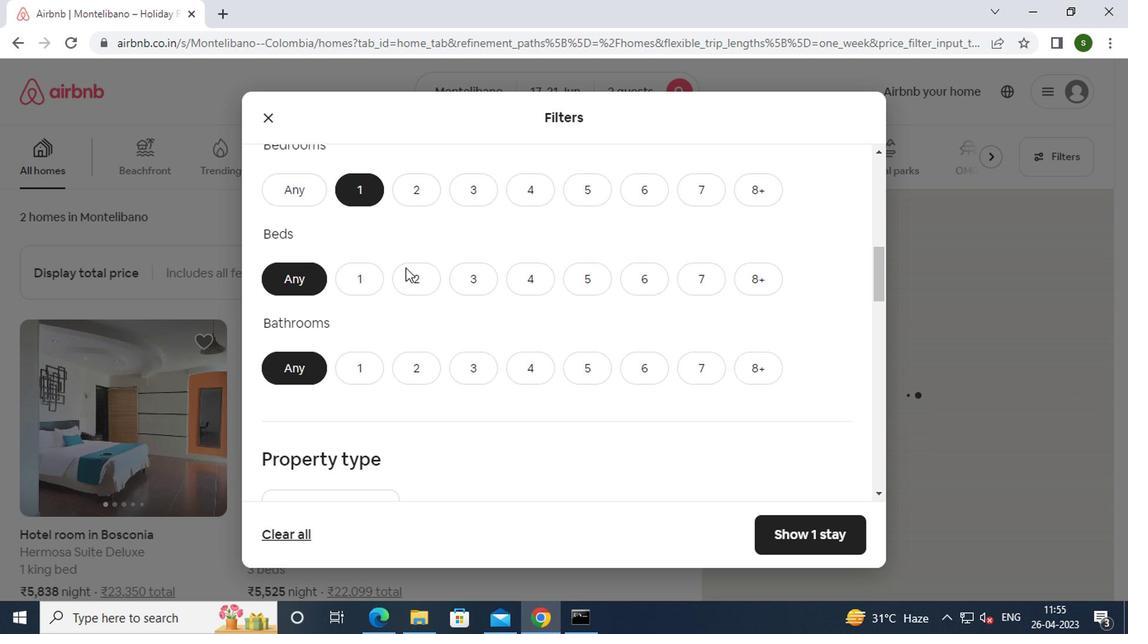 
Action: Mouse pressed left at (430, 282)
Screenshot: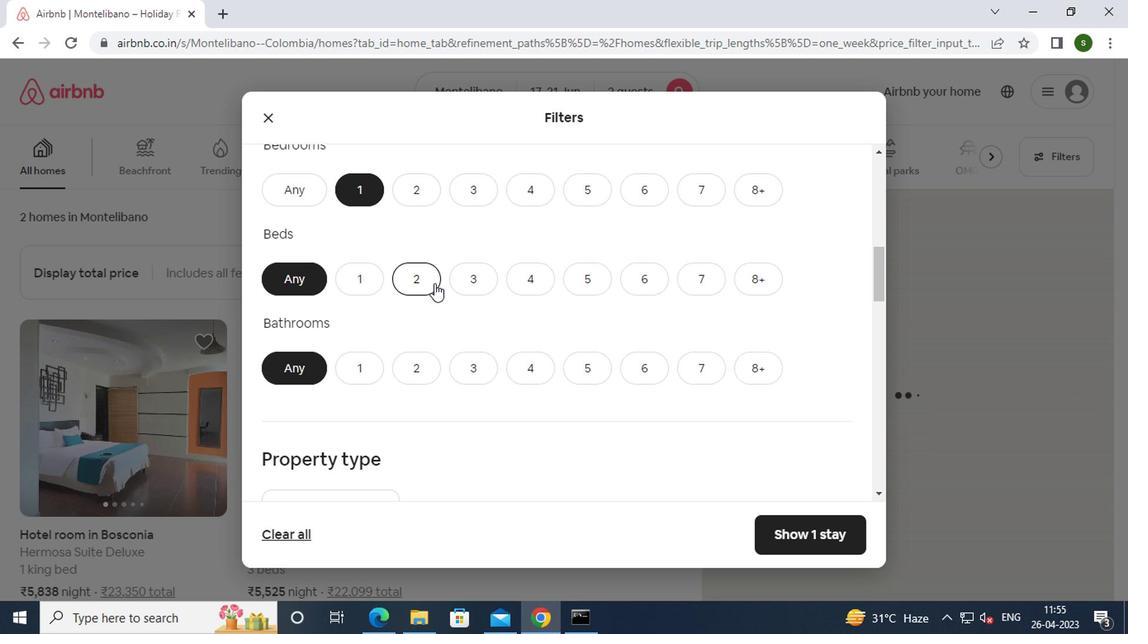 
Action: Mouse moved to (363, 372)
Screenshot: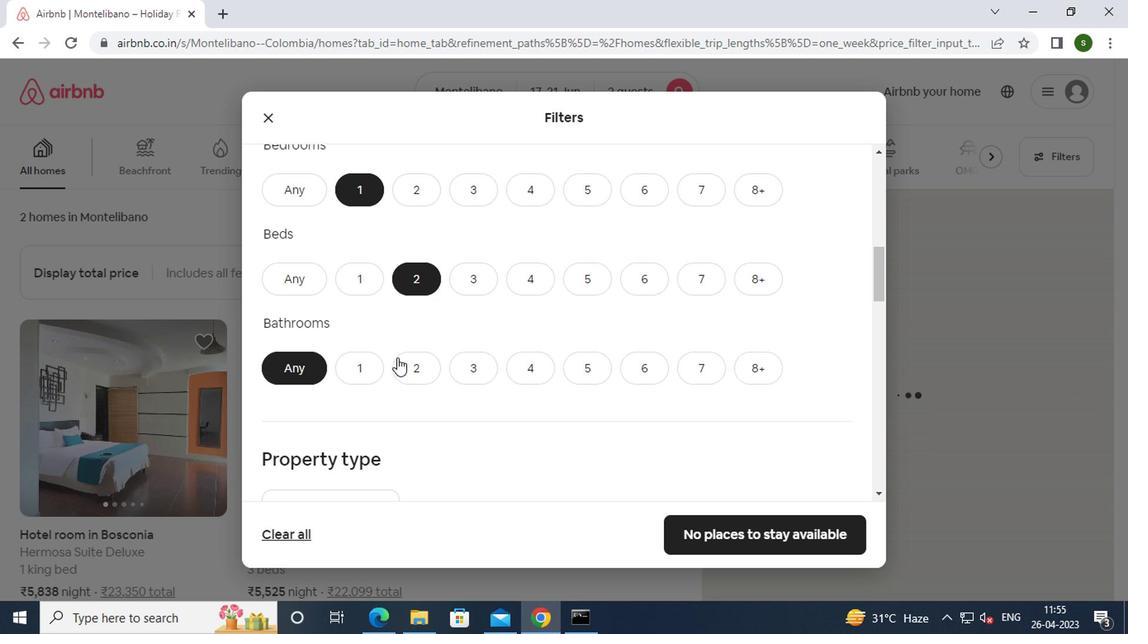
Action: Mouse pressed left at (363, 372)
Screenshot: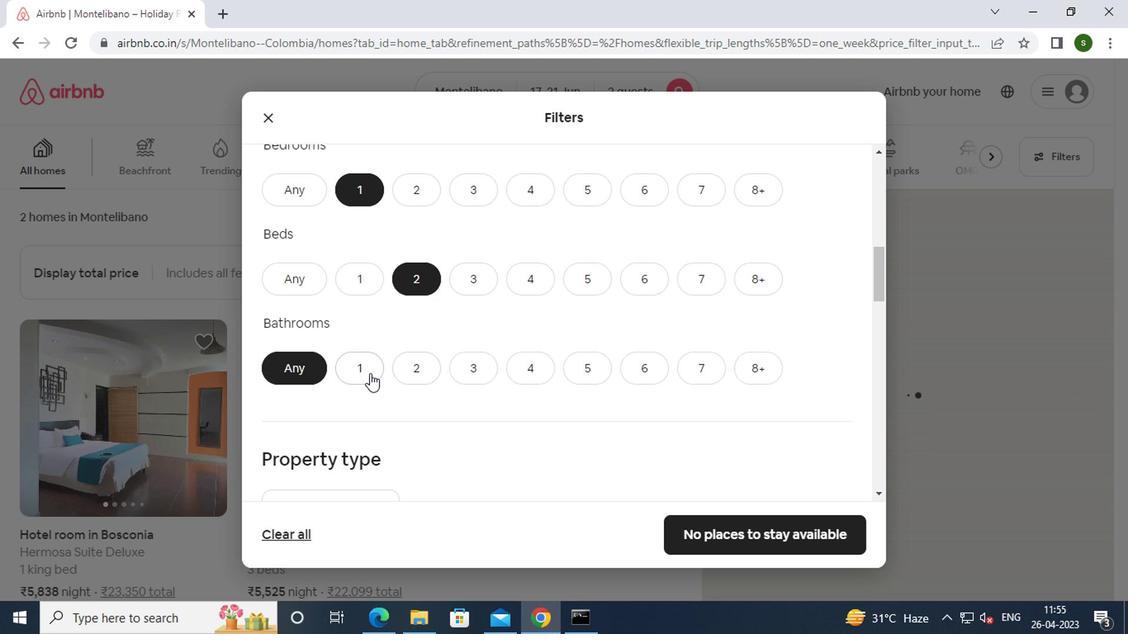 
Action: Mouse moved to (498, 329)
Screenshot: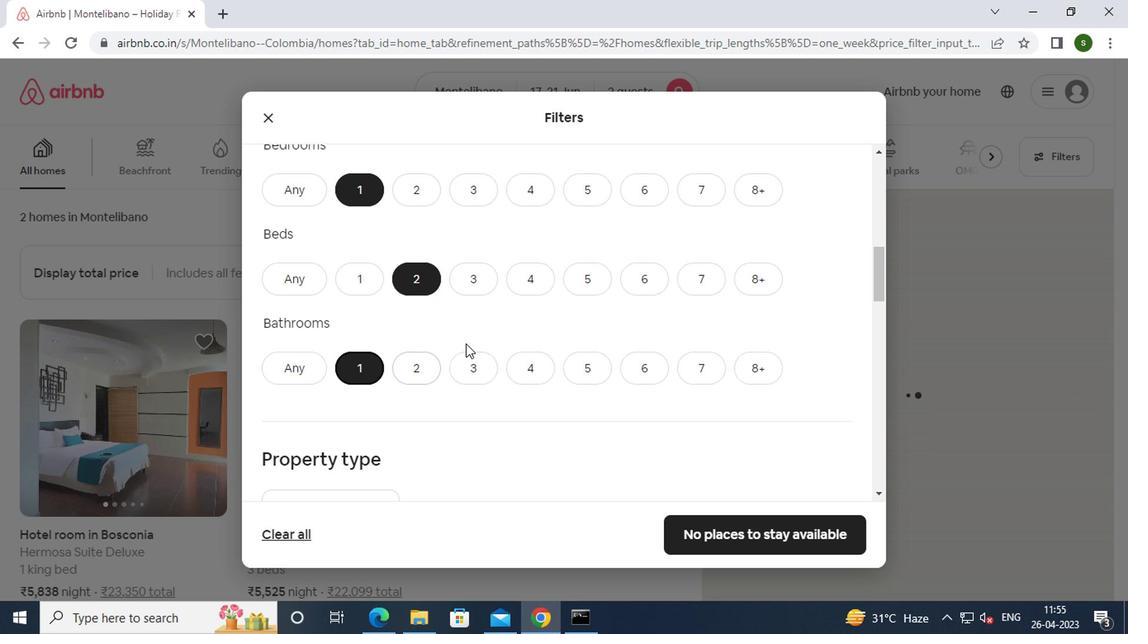 
Action: Mouse scrolled (498, 329) with delta (0, 0)
Screenshot: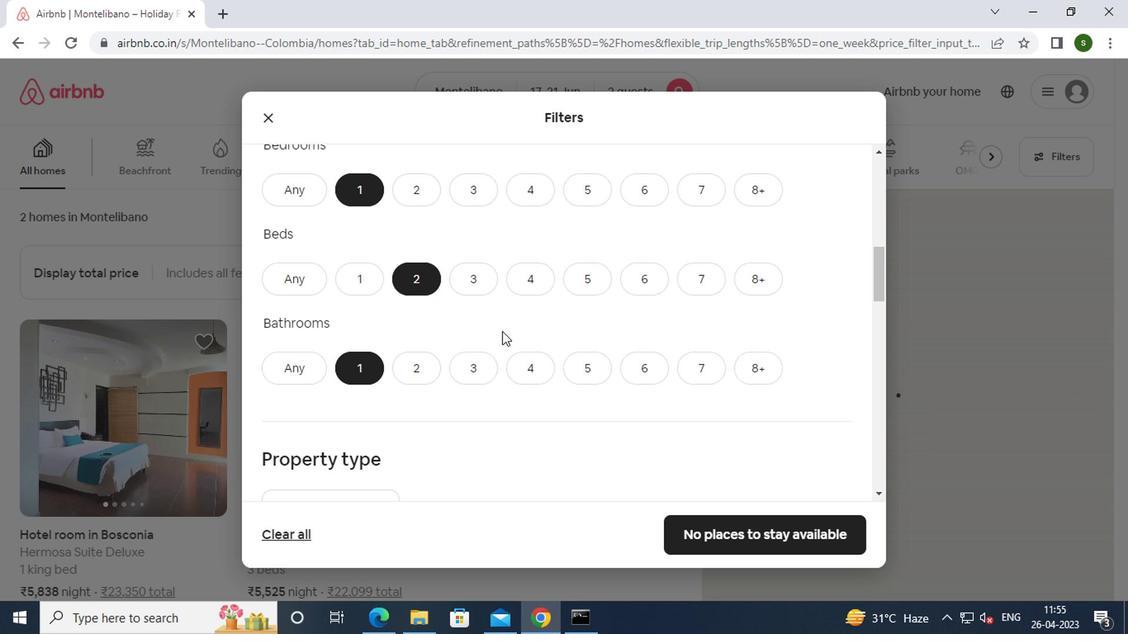 
Action: Mouse scrolled (498, 329) with delta (0, 0)
Screenshot: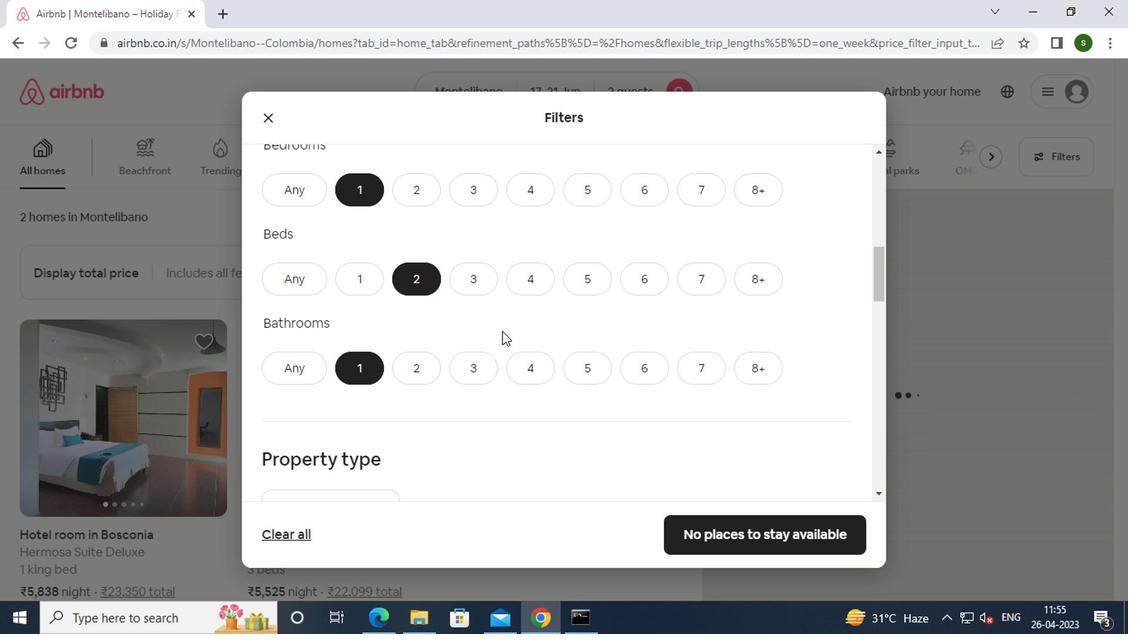 
Action: Mouse moved to (498, 370)
Screenshot: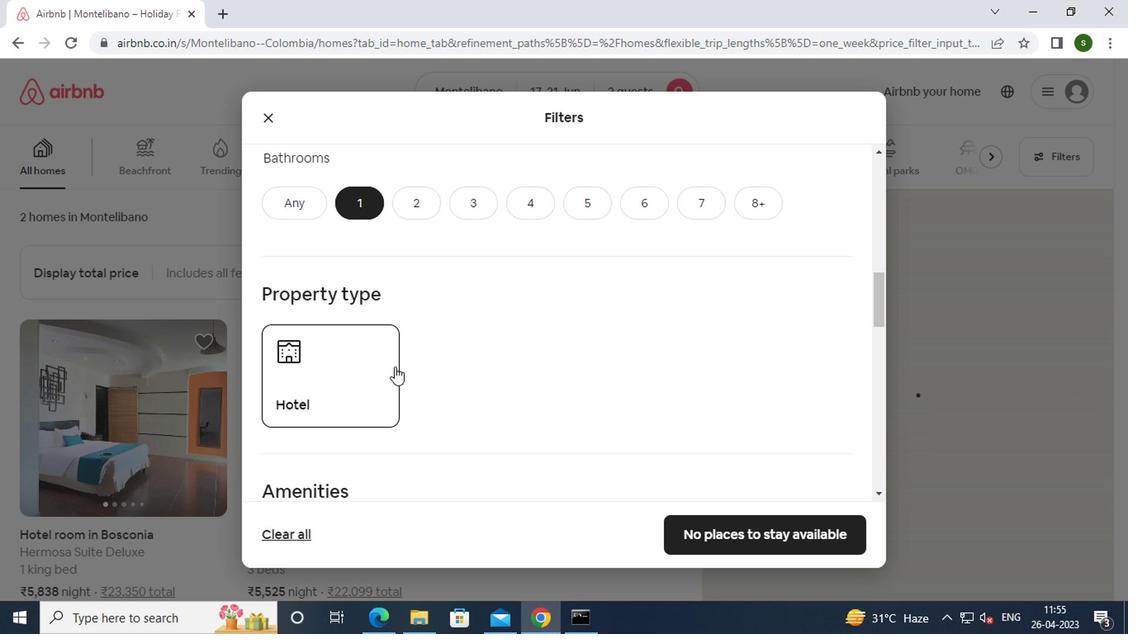 
Action: Mouse scrolled (498, 369) with delta (0, 0)
Screenshot: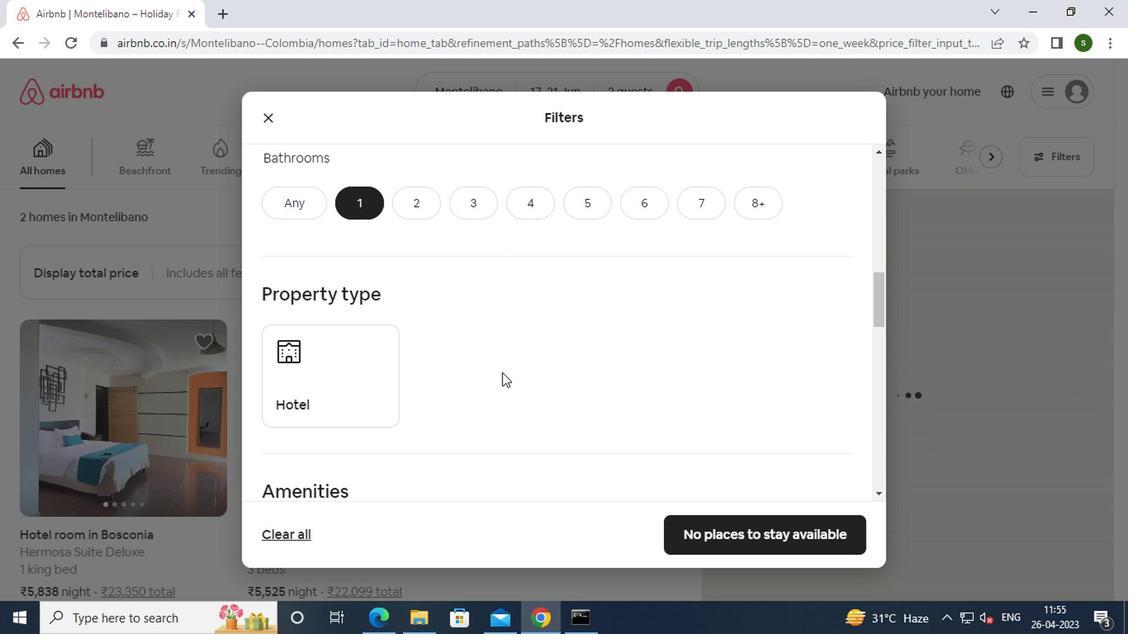 
Action: Mouse scrolled (498, 369) with delta (0, 0)
Screenshot: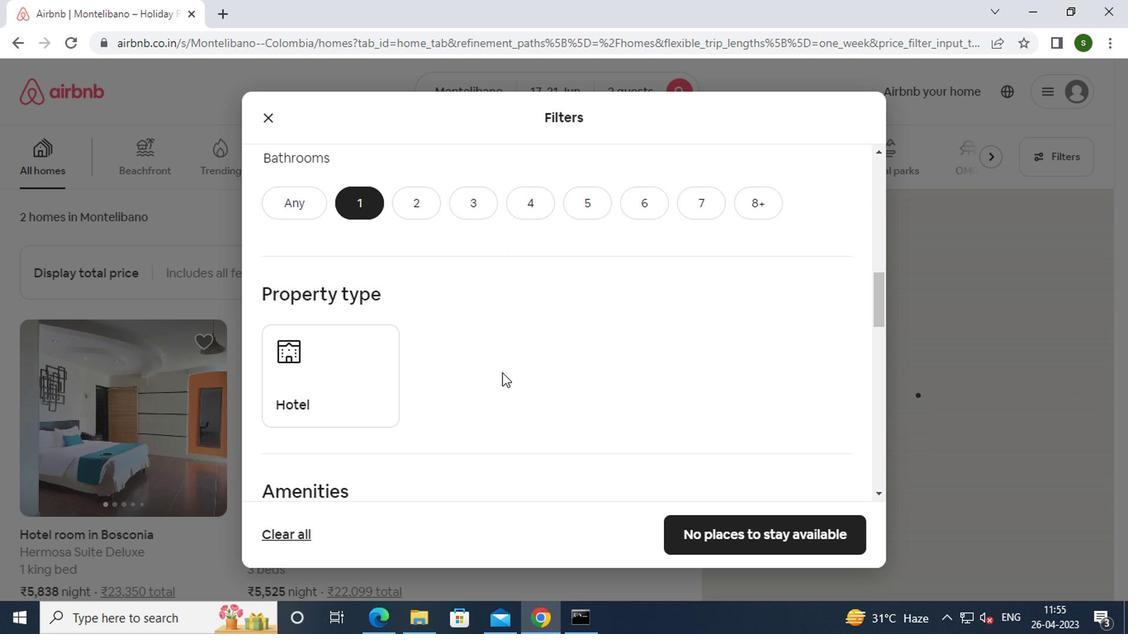 
Action: Mouse scrolled (498, 369) with delta (0, 0)
Screenshot: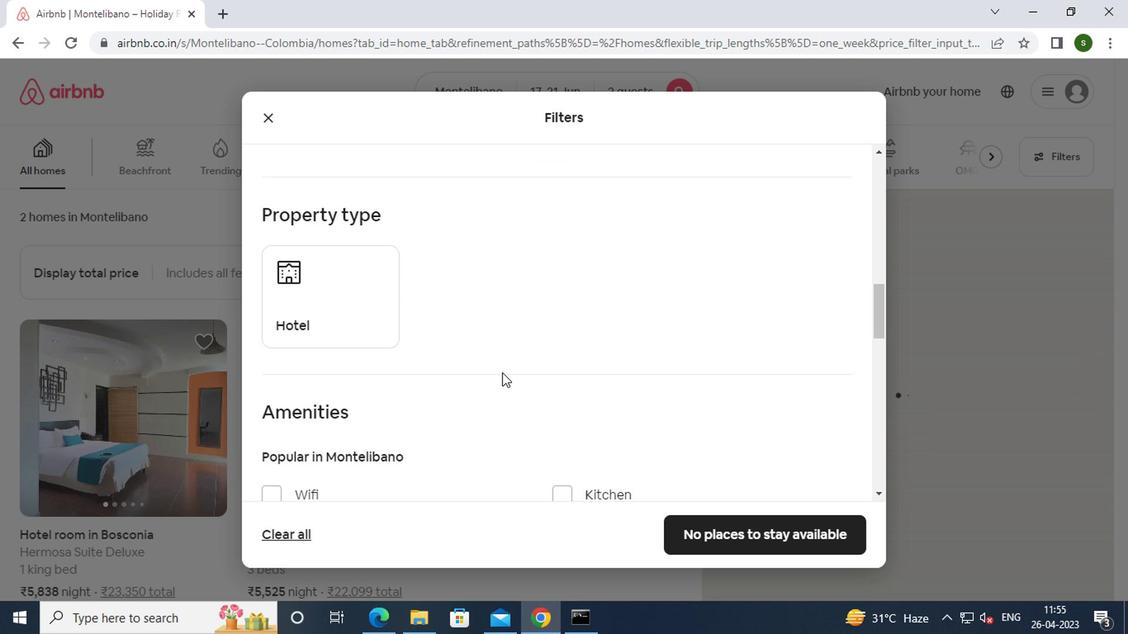 
Action: Mouse moved to (309, 333)
Screenshot: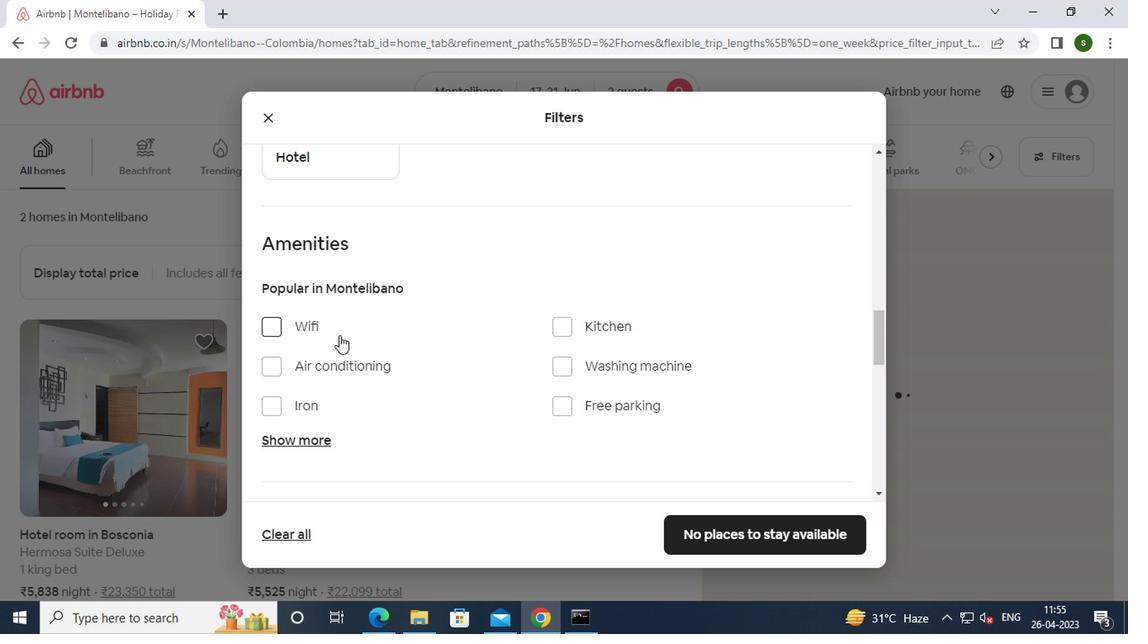 
Action: Mouse pressed left at (309, 333)
Screenshot: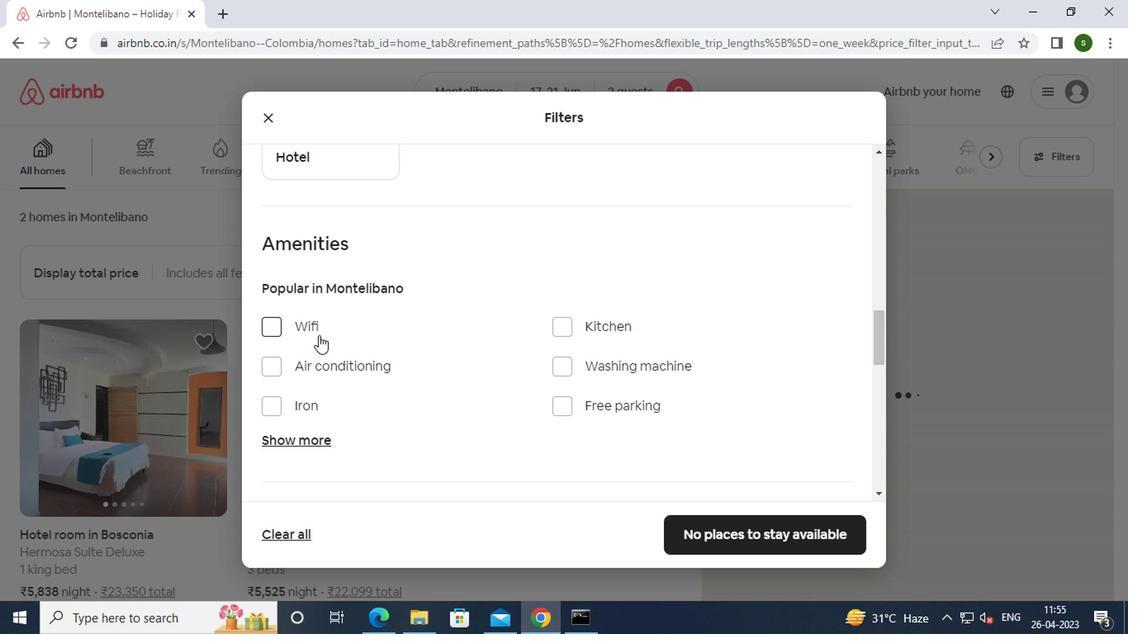 
Action: Mouse moved to (560, 369)
Screenshot: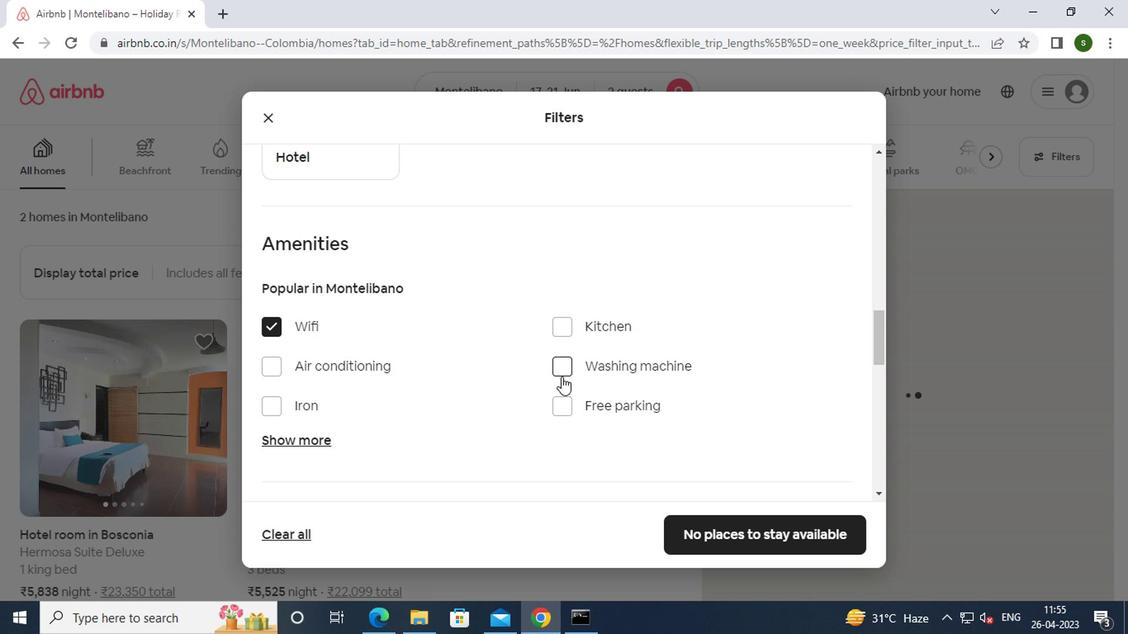 
Action: Mouse pressed left at (560, 369)
Screenshot: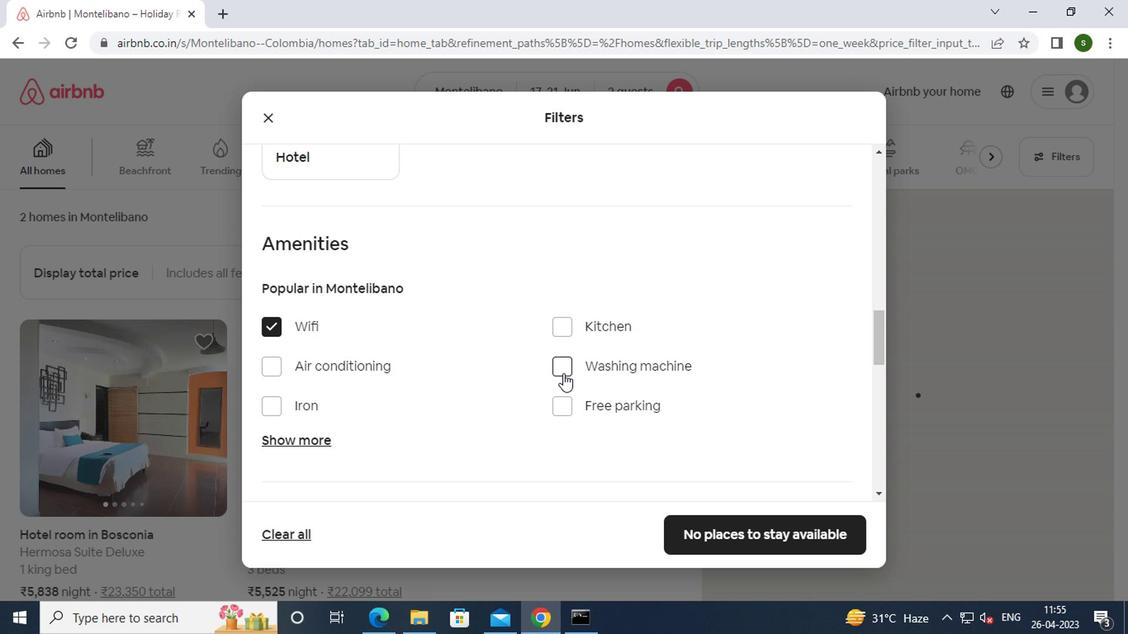 
Action: Mouse moved to (590, 356)
Screenshot: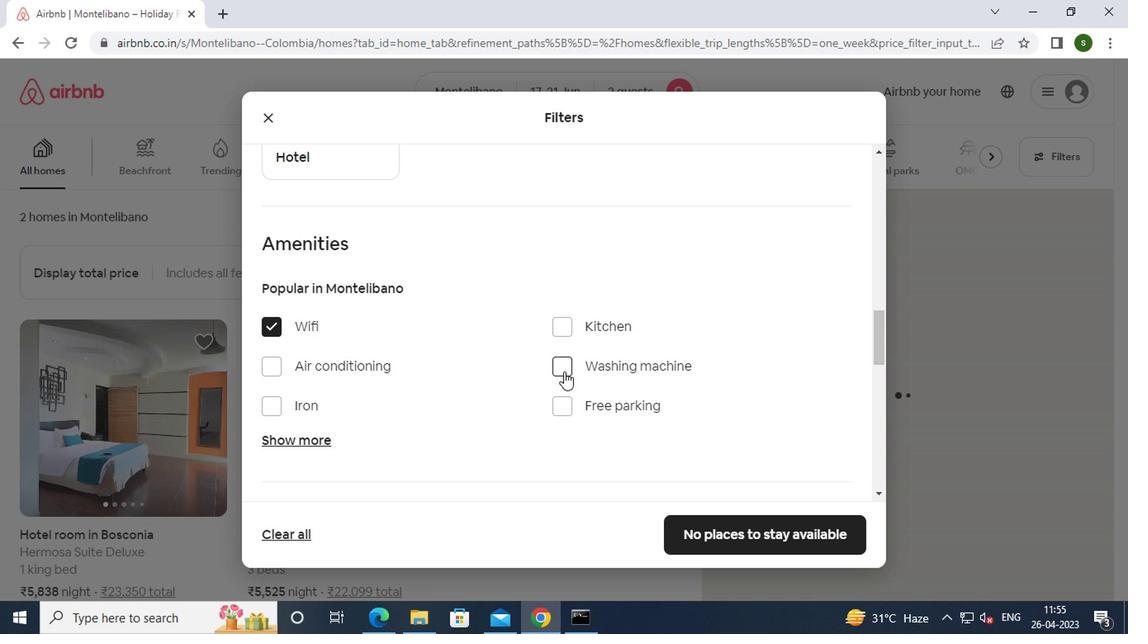 
Action: Mouse scrolled (590, 355) with delta (0, -1)
Screenshot: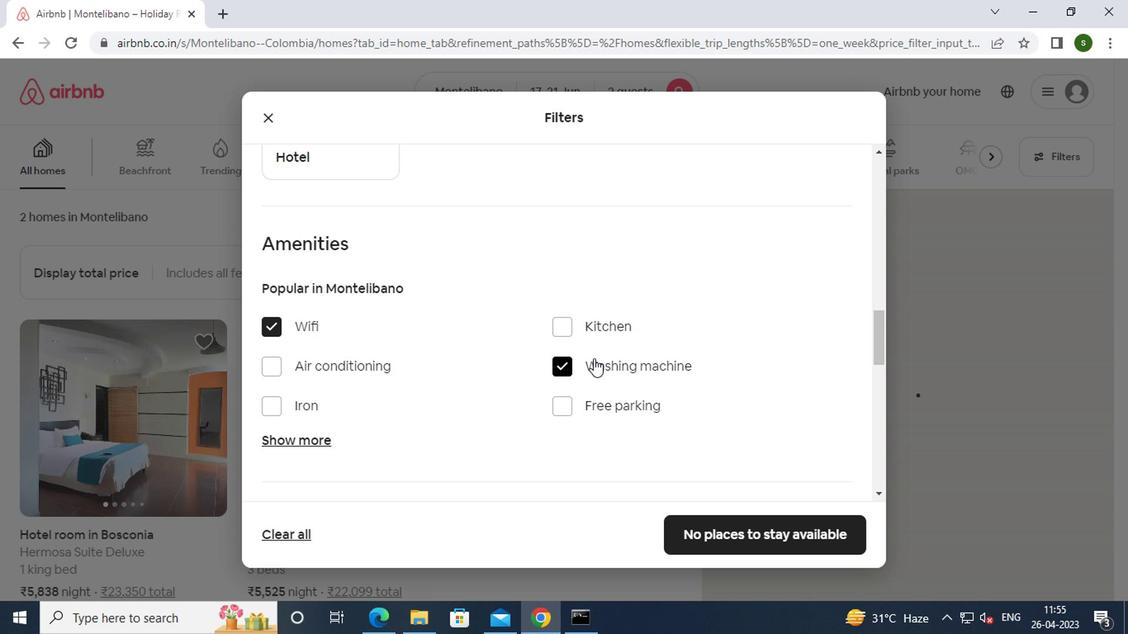 
Action: Mouse scrolled (590, 355) with delta (0, -1)
Screenshot: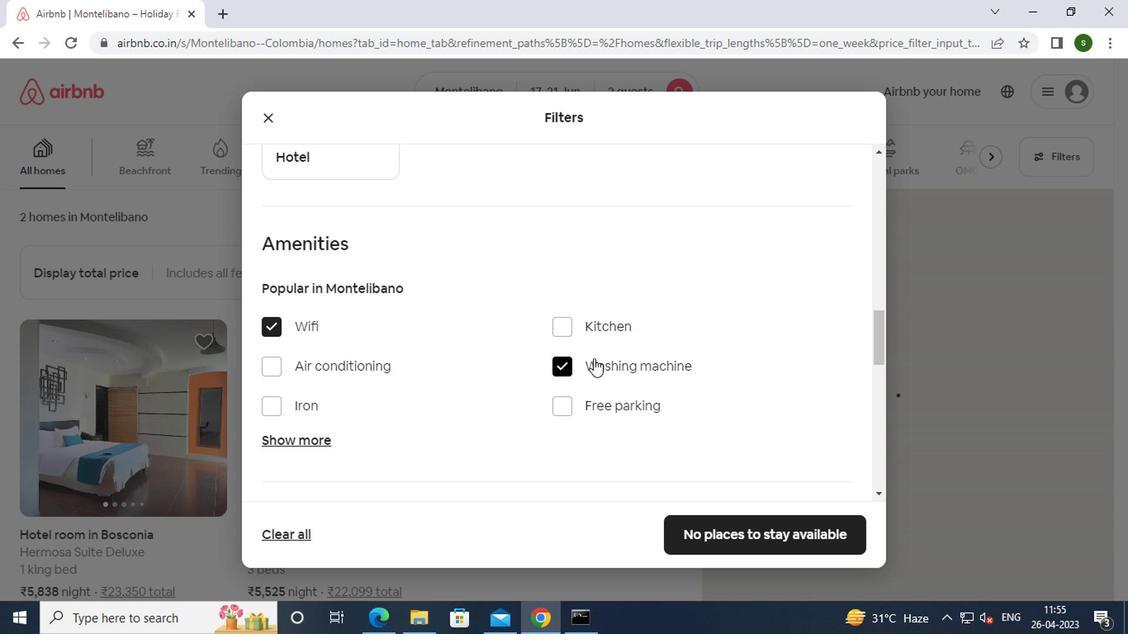 
Action: Mouse scrolled (590, 355) with delta (0, -1)
Screenshot: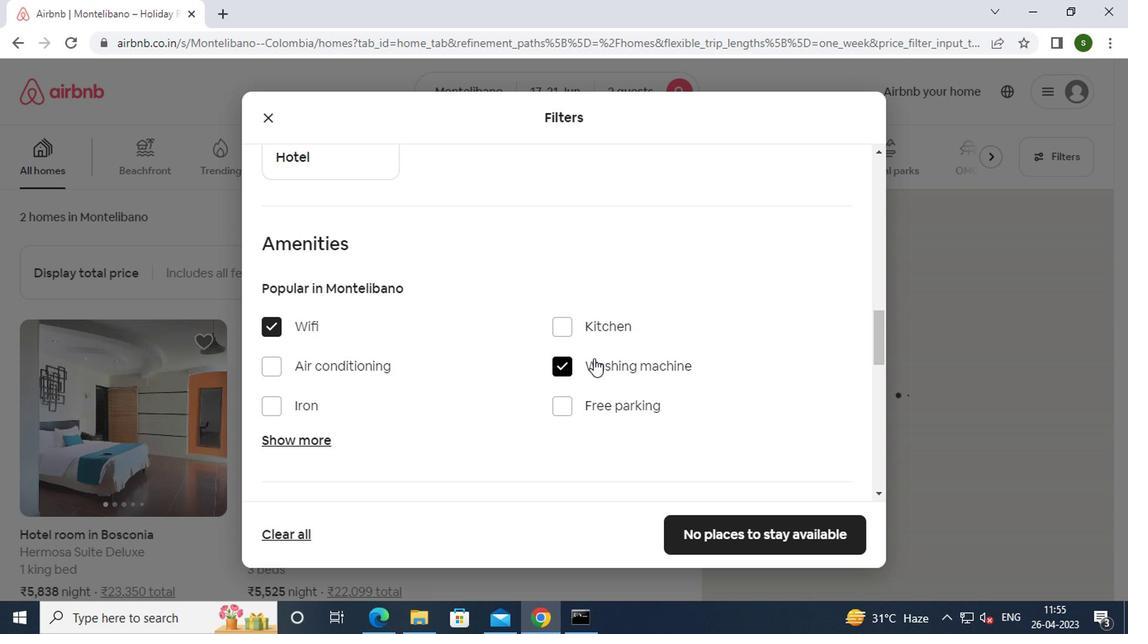 
Action: Mouse scrolled (590, 355) with delta (0, -1)
Screenshot: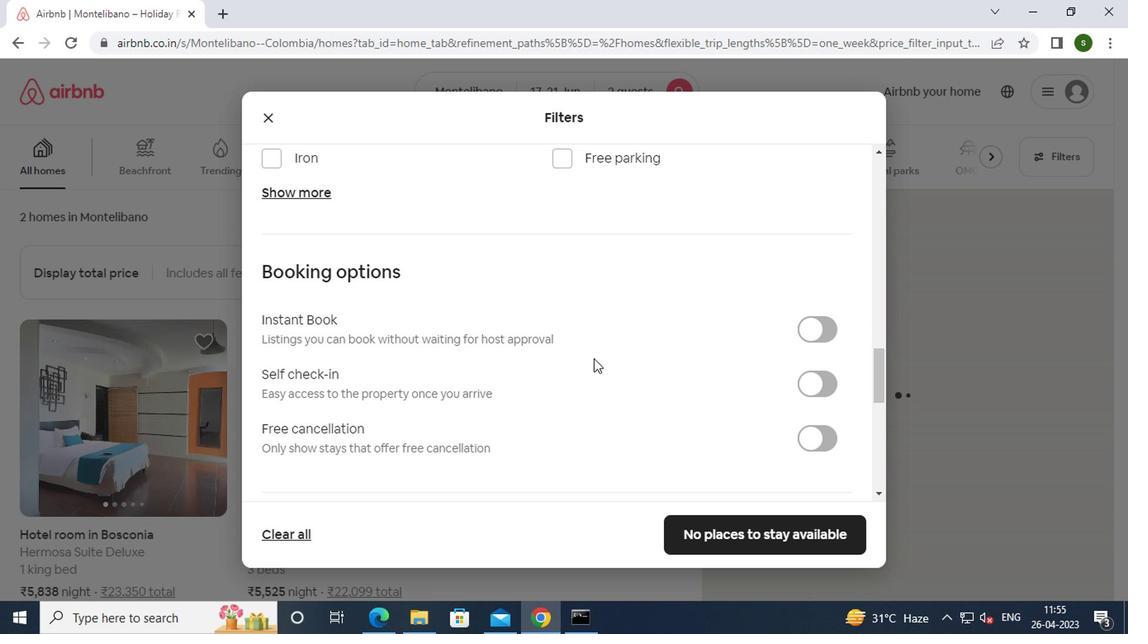 
Action: Mouse moved to (808, 299)
Screenshot: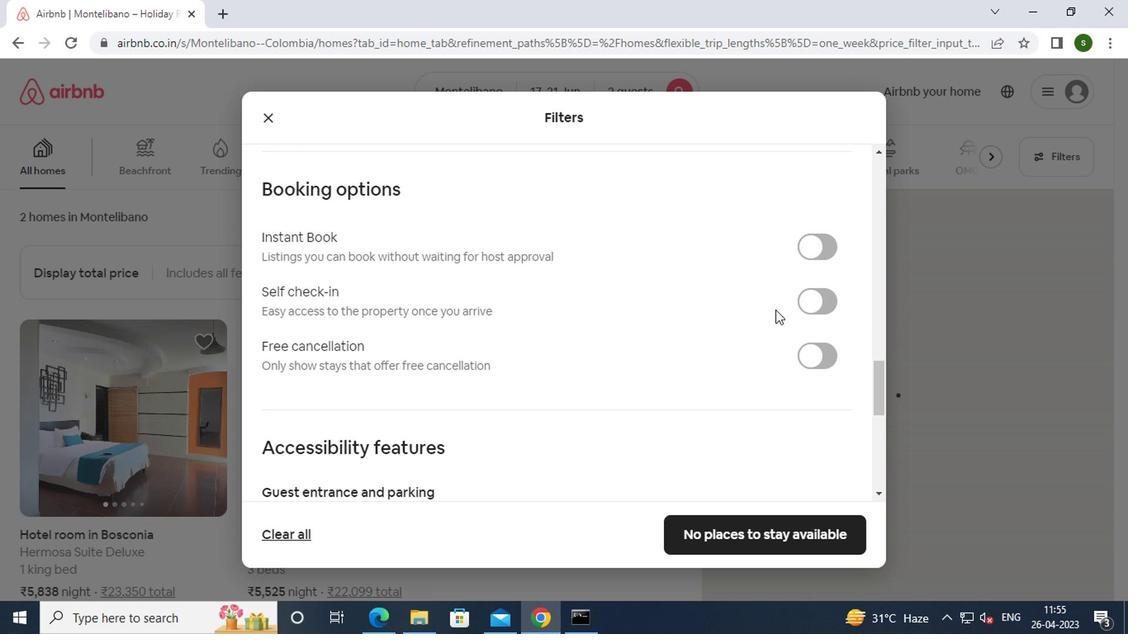 
Action: Mouse pressed left at (808, 299)
Screenshot: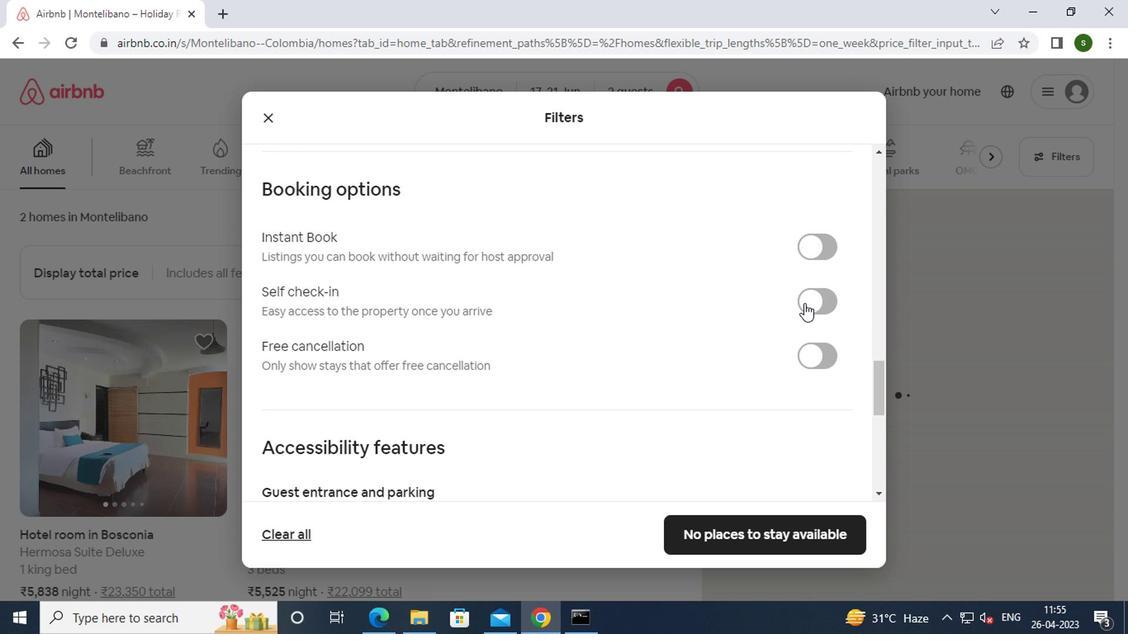 
Action: Mouse moved to (604, 329)
Screenshot: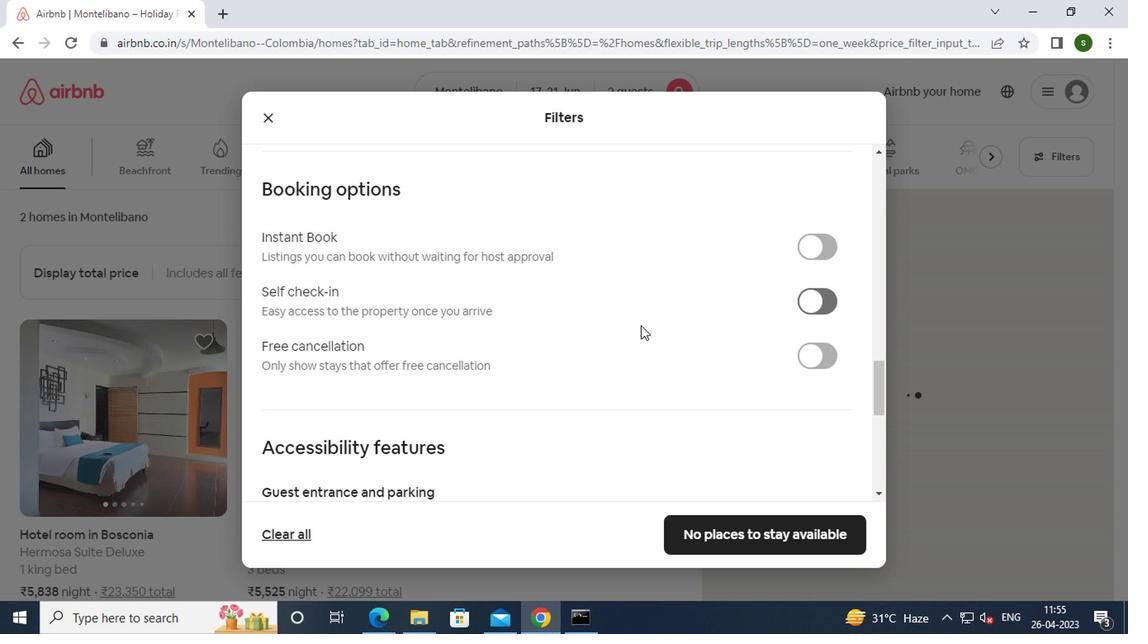 
Action: Mouse scrolled (604, 329) with delta (0, 0)
Screenshot: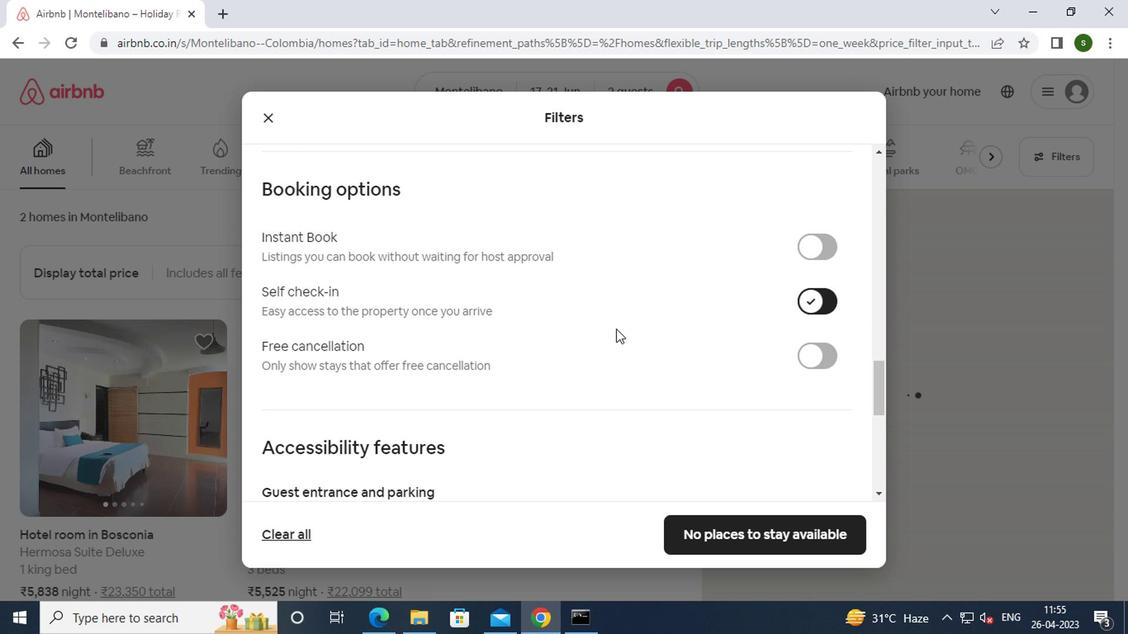 
Action: Mouse moved to (602, 330)
Screenshot: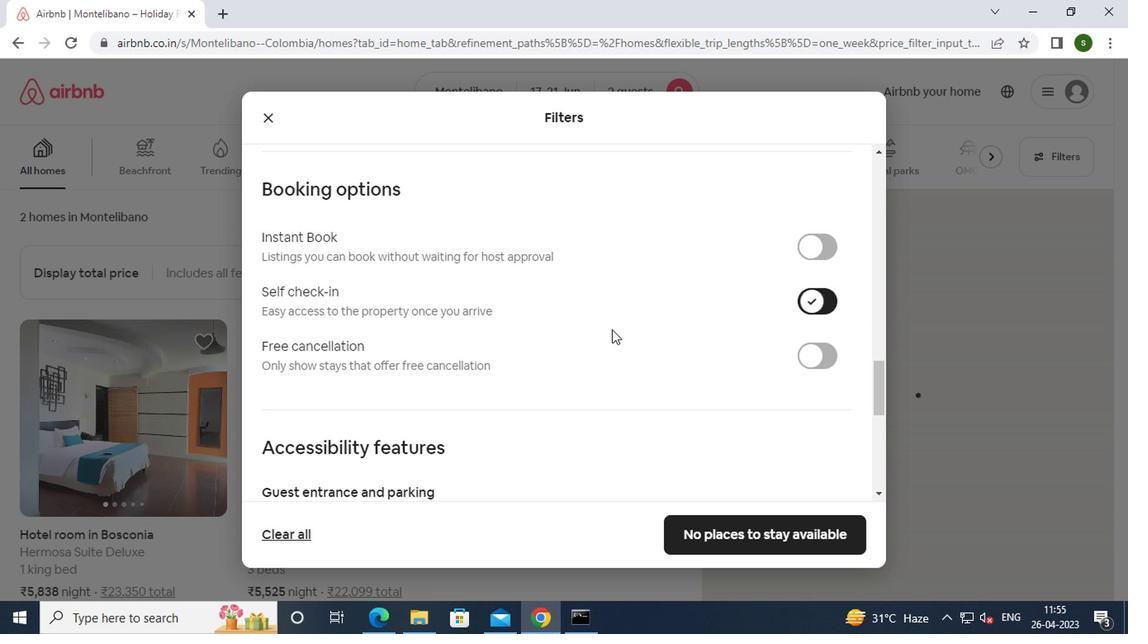 
Action: Mouse scrolled (602, 329) with delta (0, 0)
Screenshot: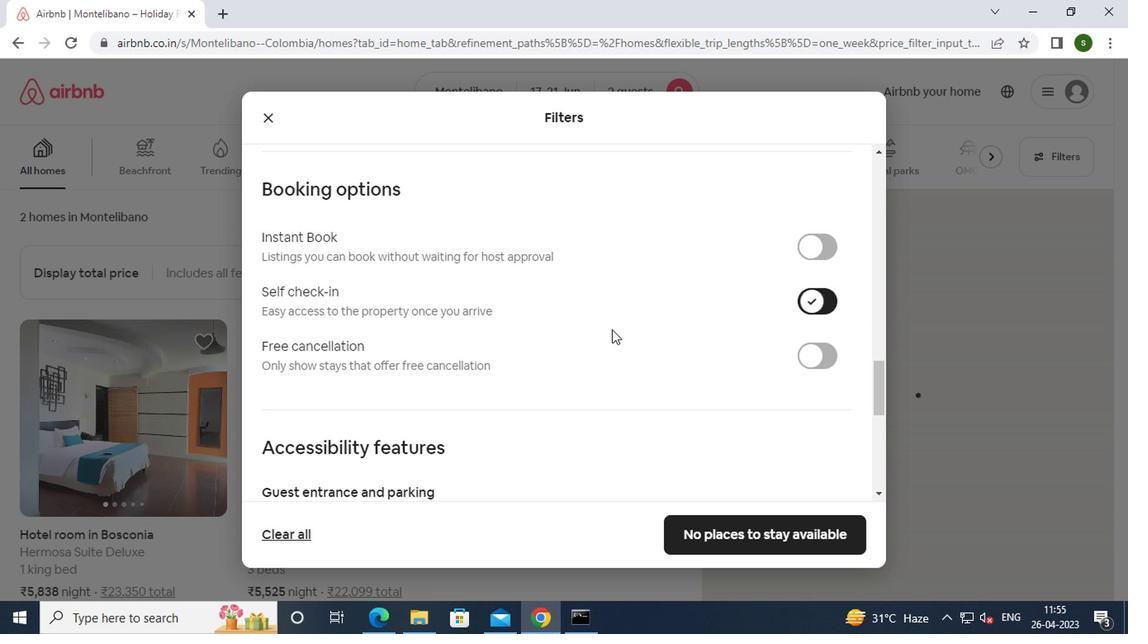 
Action: Mouse scrolled (602, 329) with delta (0, 0)
Screenshot: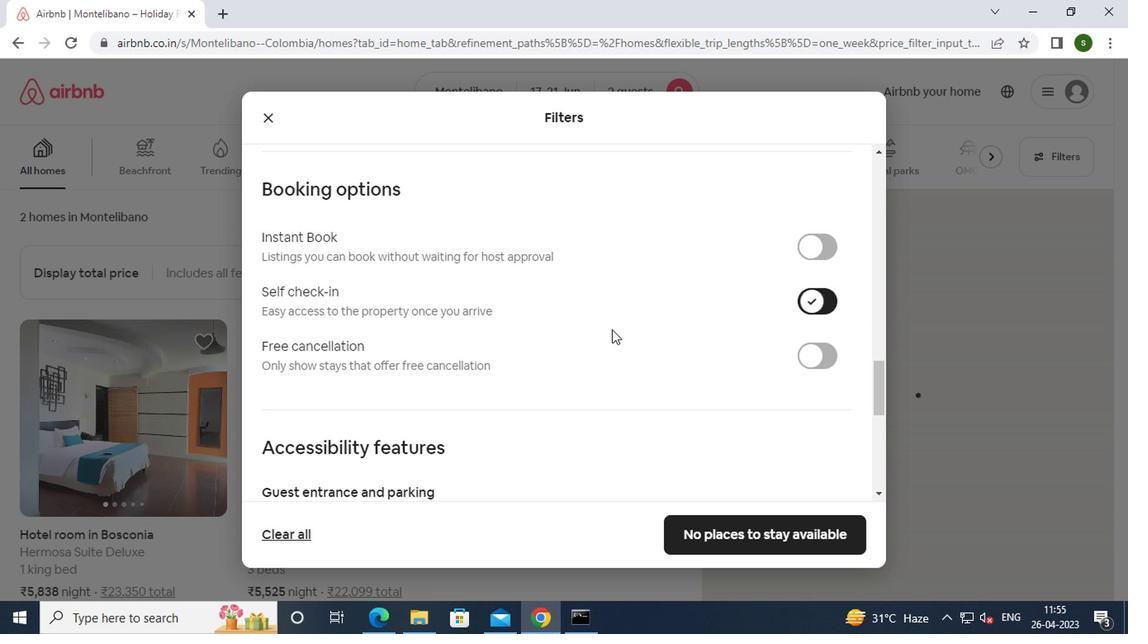 
Action: Mouse scrolled (602, 329) with delta (0, 0)
Screenshot: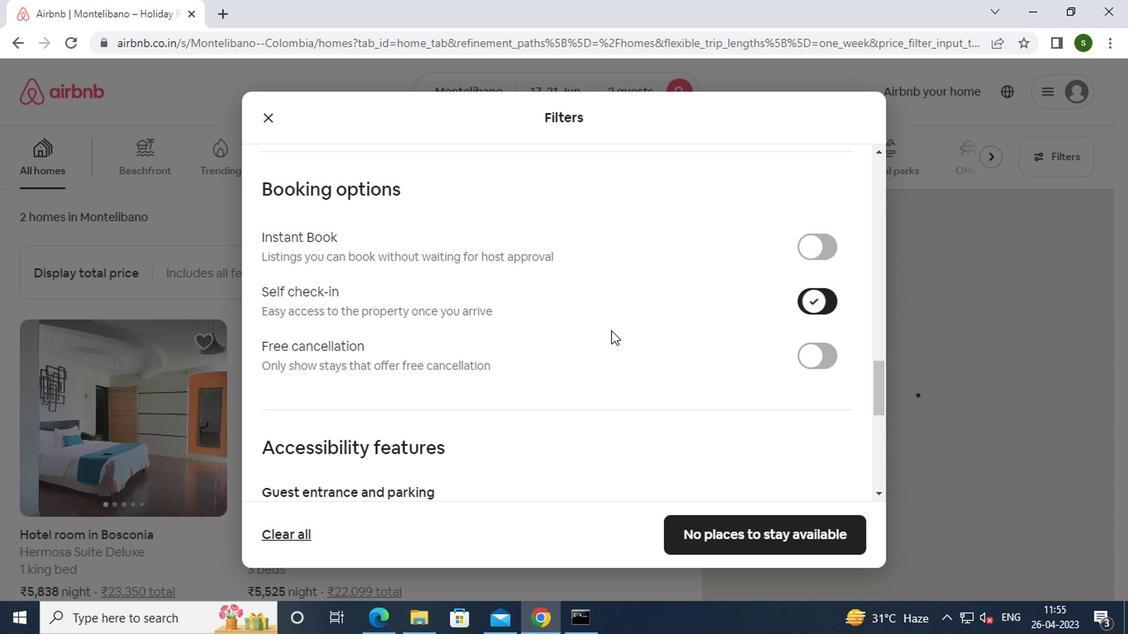 
Action: Mouse scrolled (602, 329) with delta (0, 0)
Screenshot: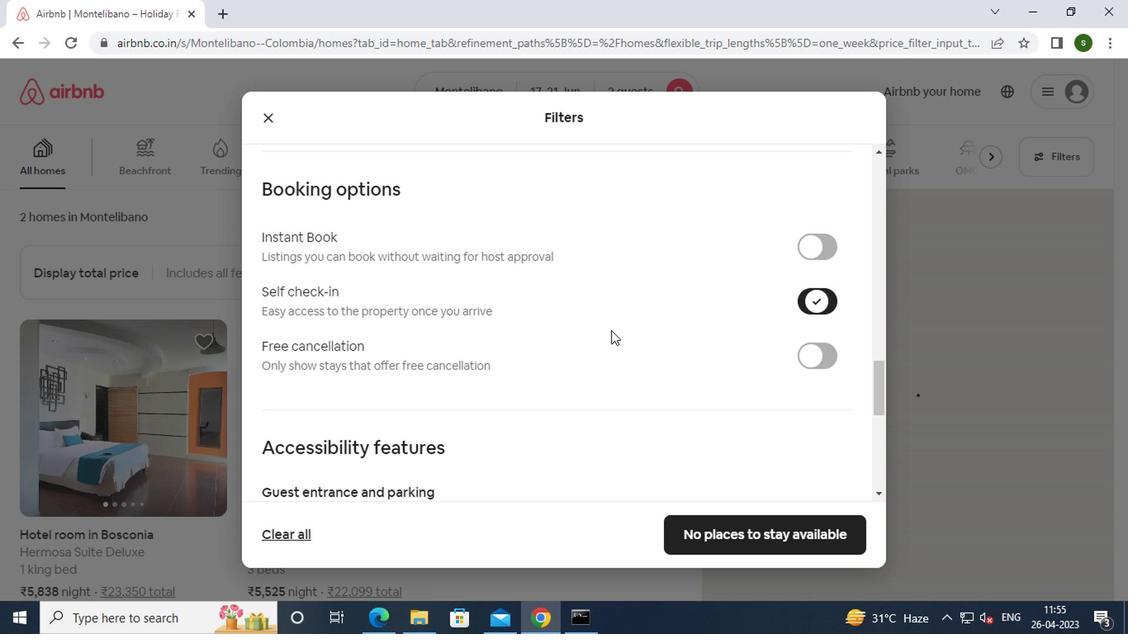
Action: Mouse scrolled (602, 329) with delta (0, 0)
Screenshot: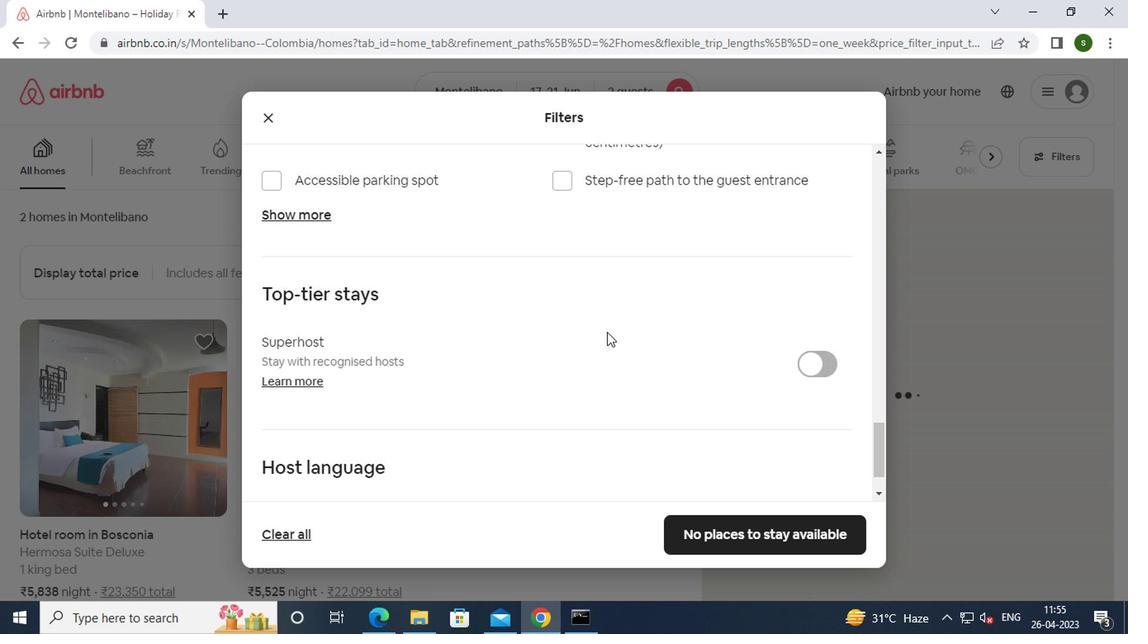 
Action: Mouse scrolled (602, 329) with delta (0, 0)
Screenshot: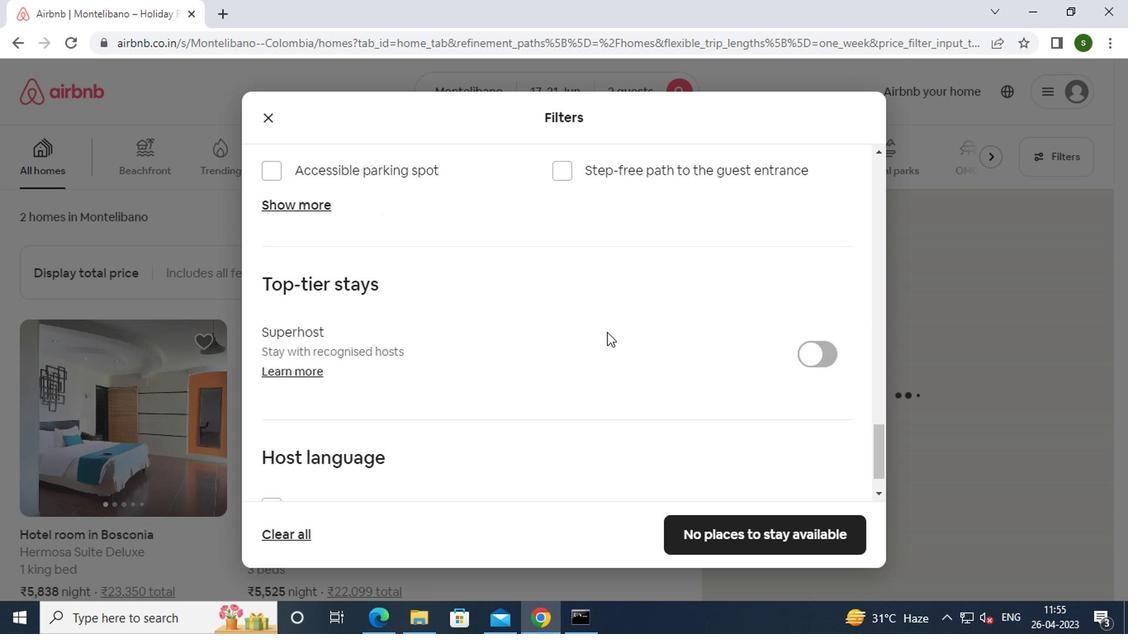 
Action: Mouse moved to (709, 521)
Screenshot: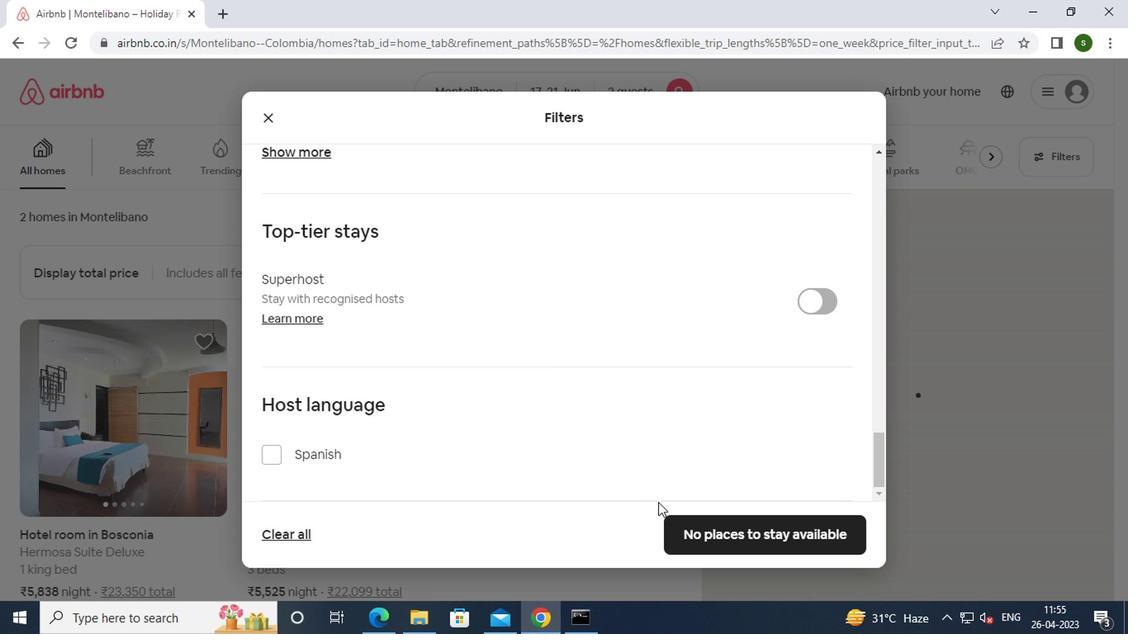 
Action: Mouse pressed left at (709, 521)
Screenshot: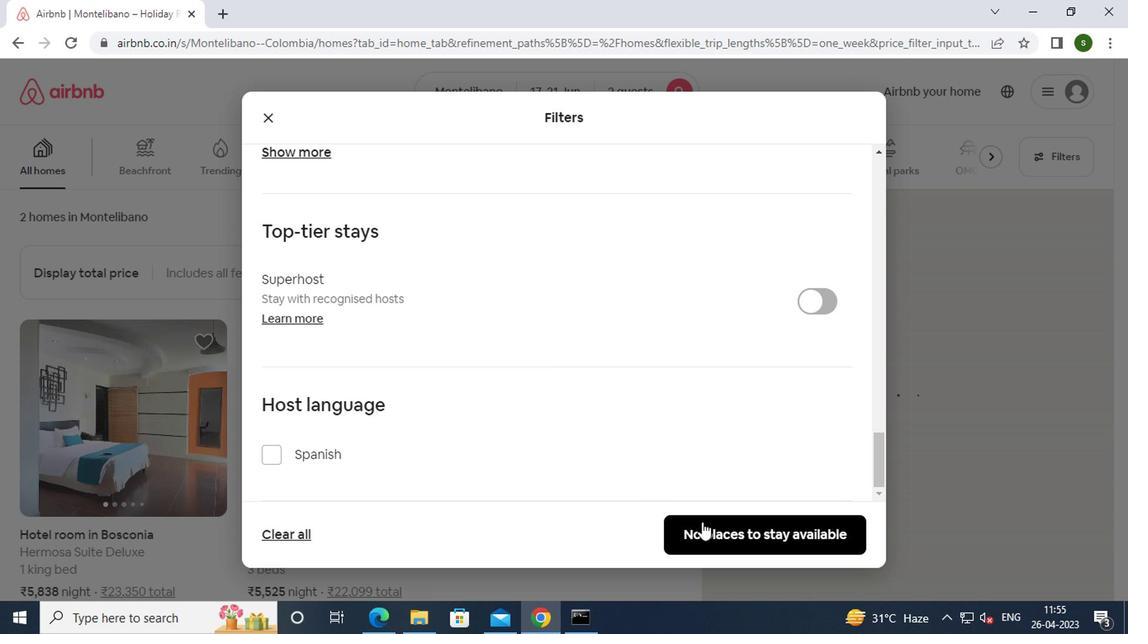 
Action: Mouse moved to (710, 521)
Screenshot: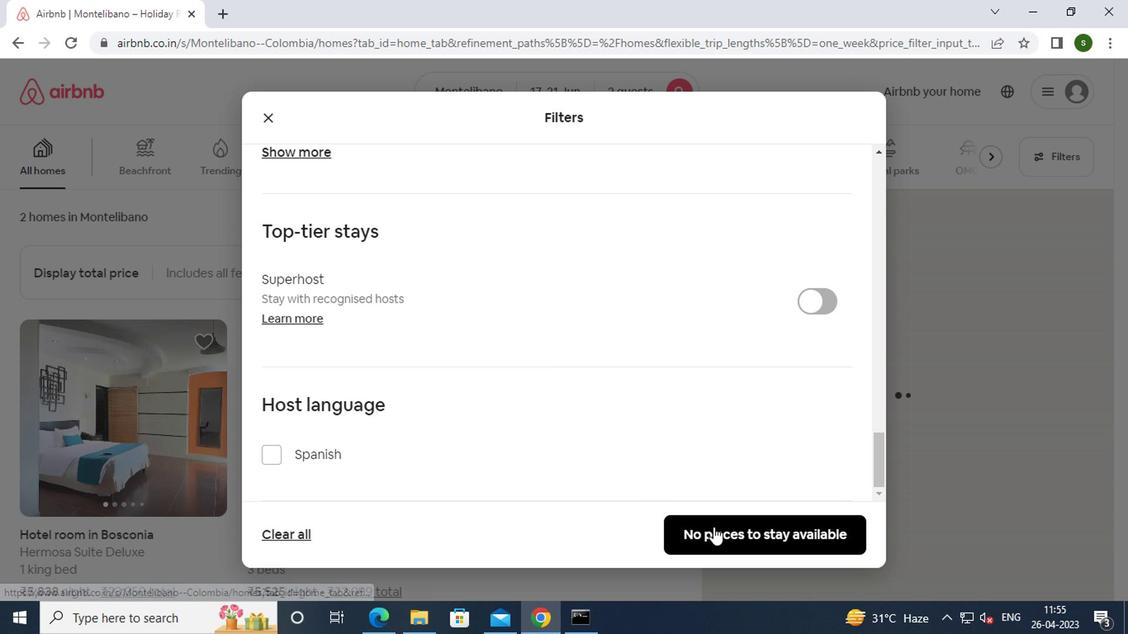 
